 Task: Reserve a 75-minute gallery tour with an art historian to explore local art exhibitions.
Action: Mouse pressed left at (1058, 150)
Screenshot: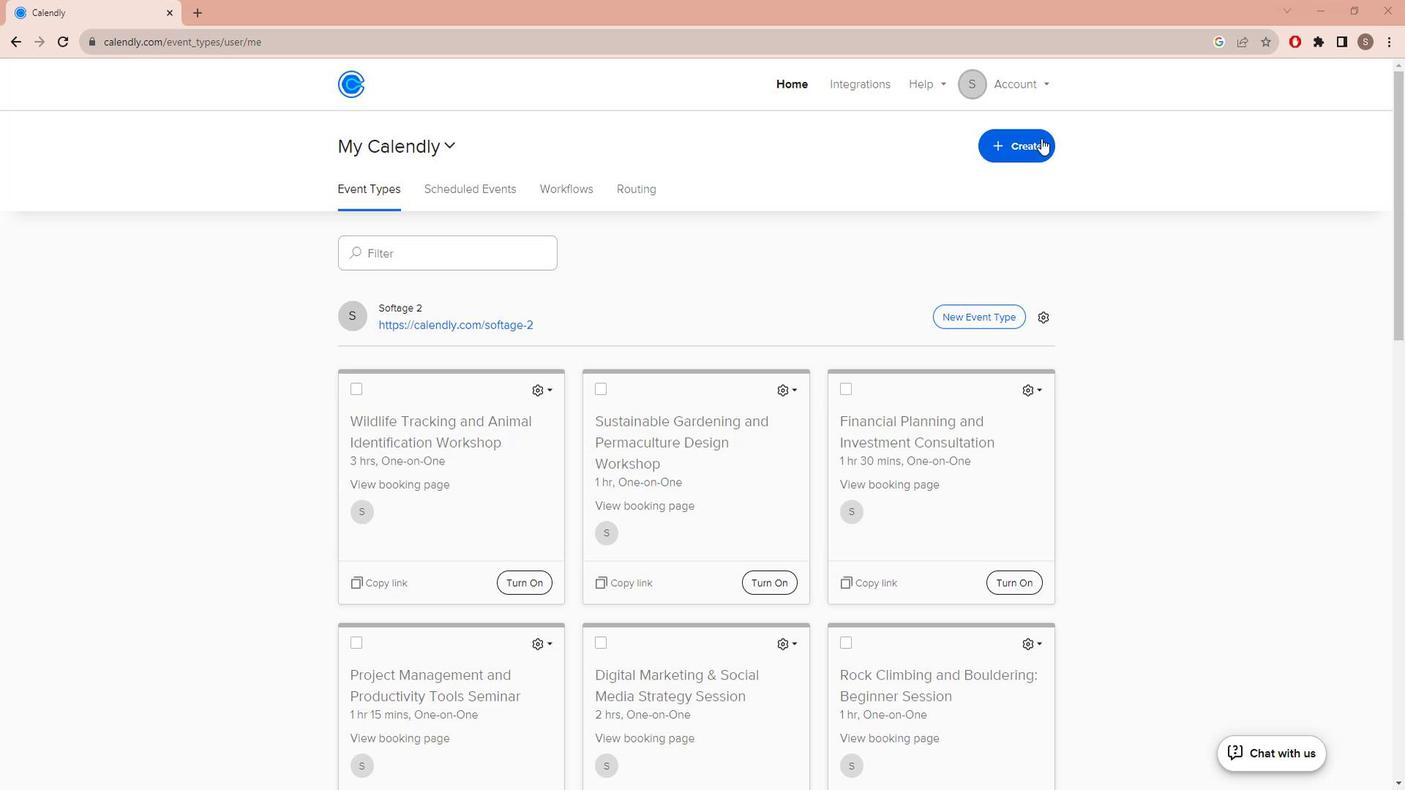 
Action: Mouse moved to (968, 213)
Screenshot: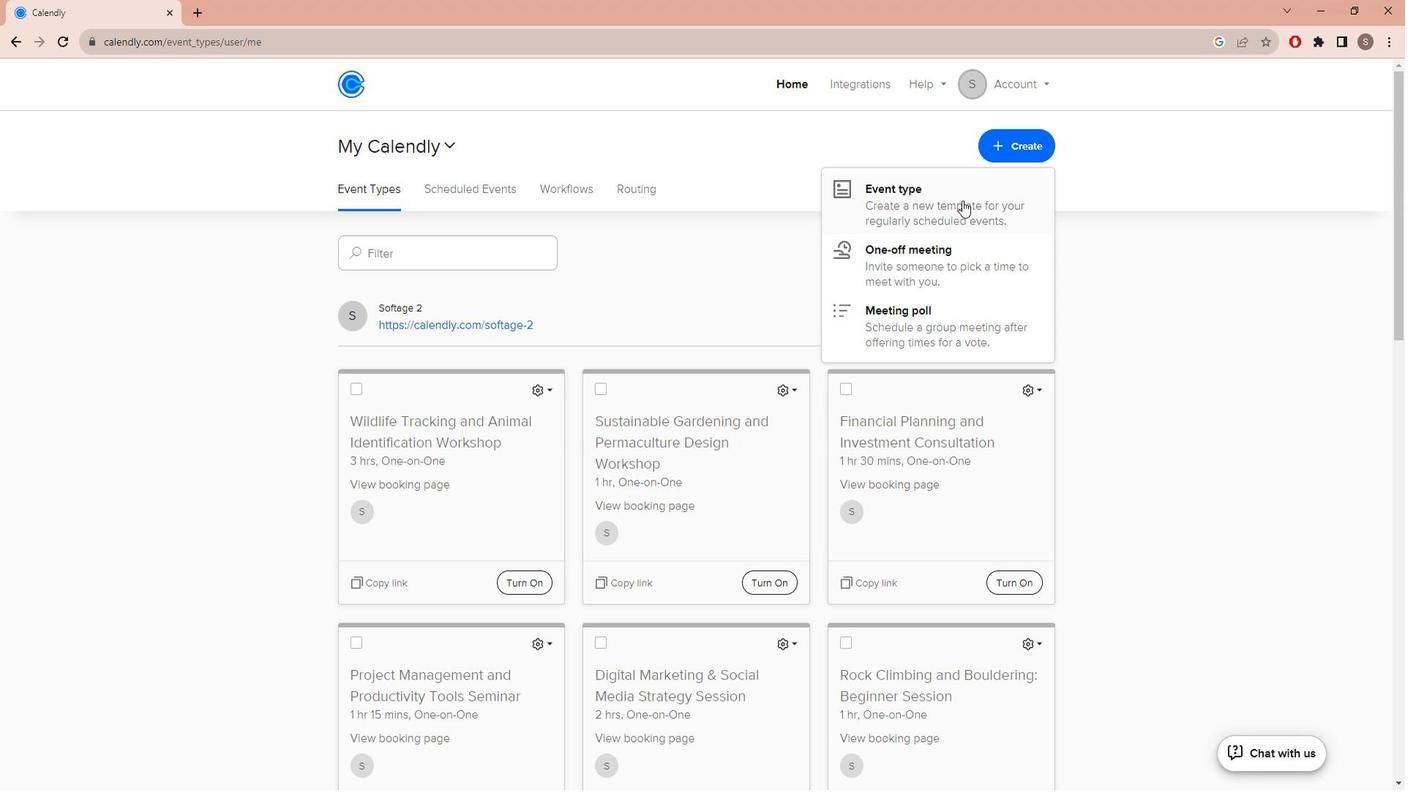 
Action: Mouse pressed left at (968, 213)
Screenshot: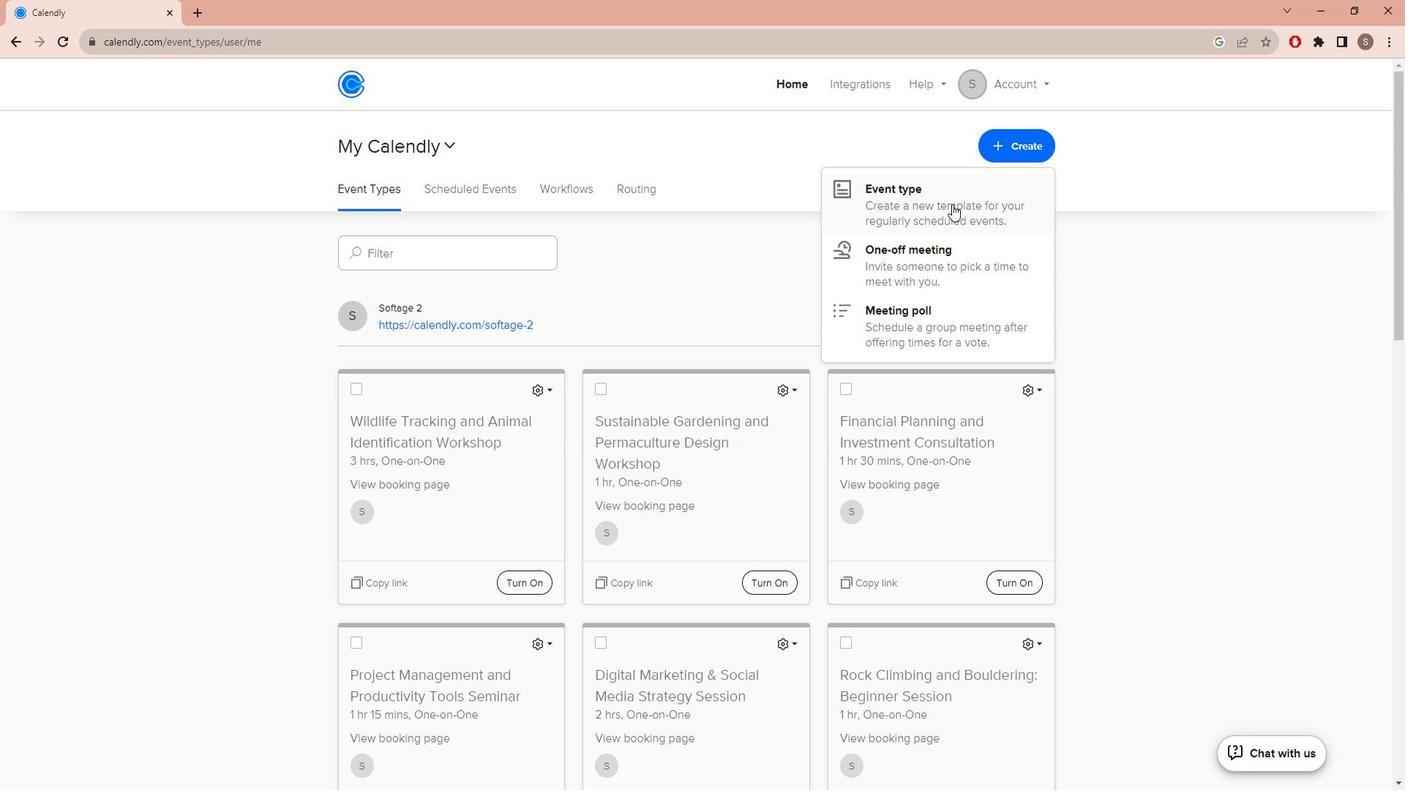 
Action: Mouse moved to (691, 264)
Screenshot: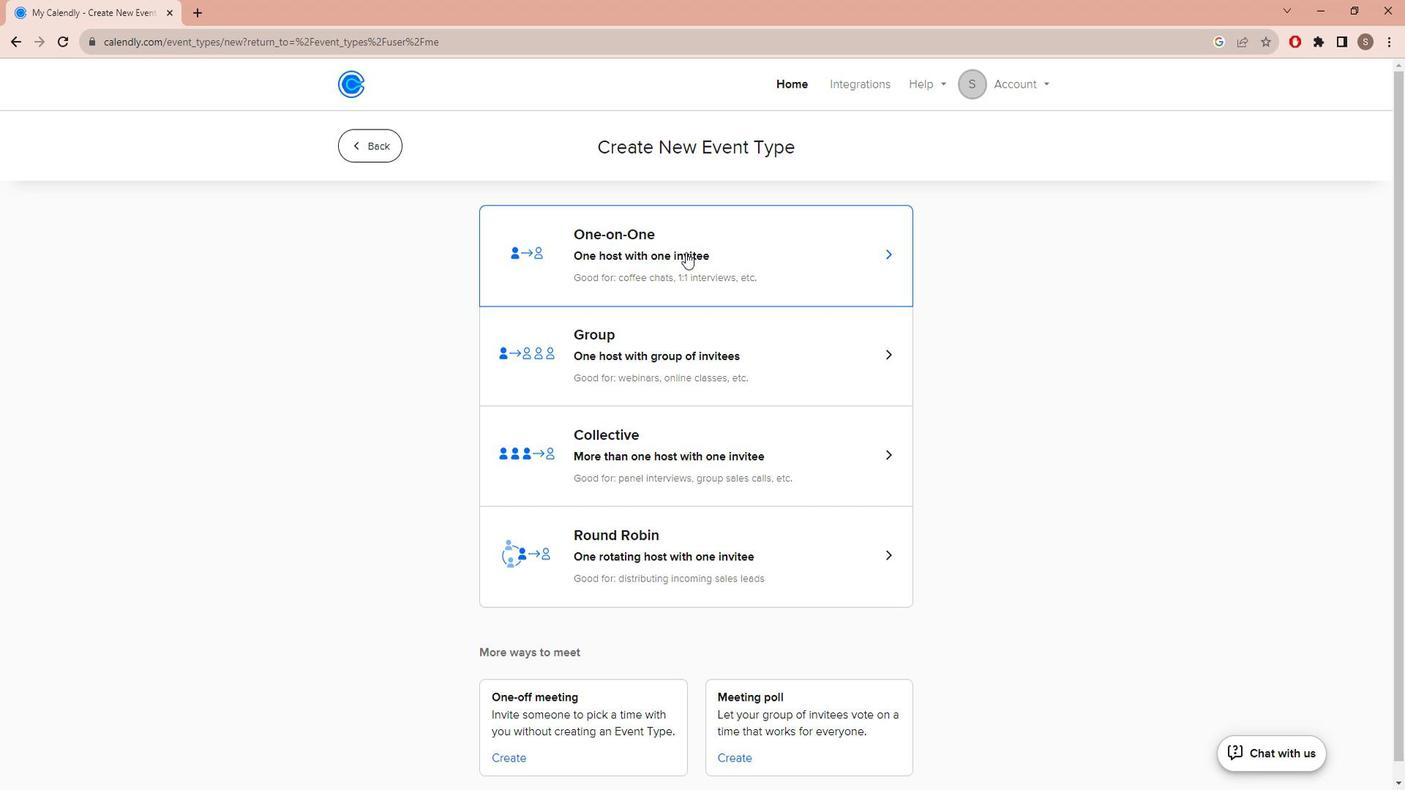 
Action: Mouse pressed left at (691, 264)
Screenshot: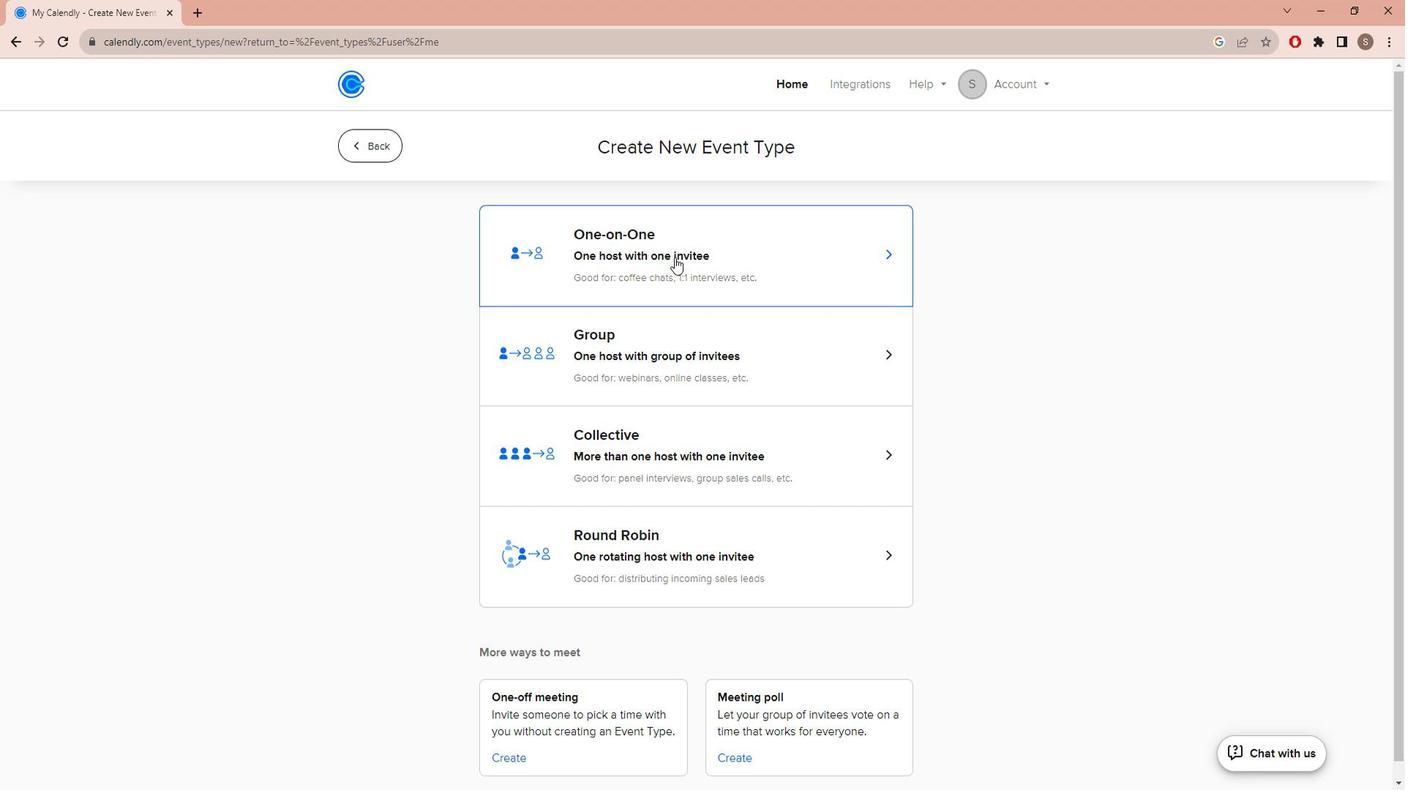 
Action: Mouse moved to (542, 360)
Screenshot: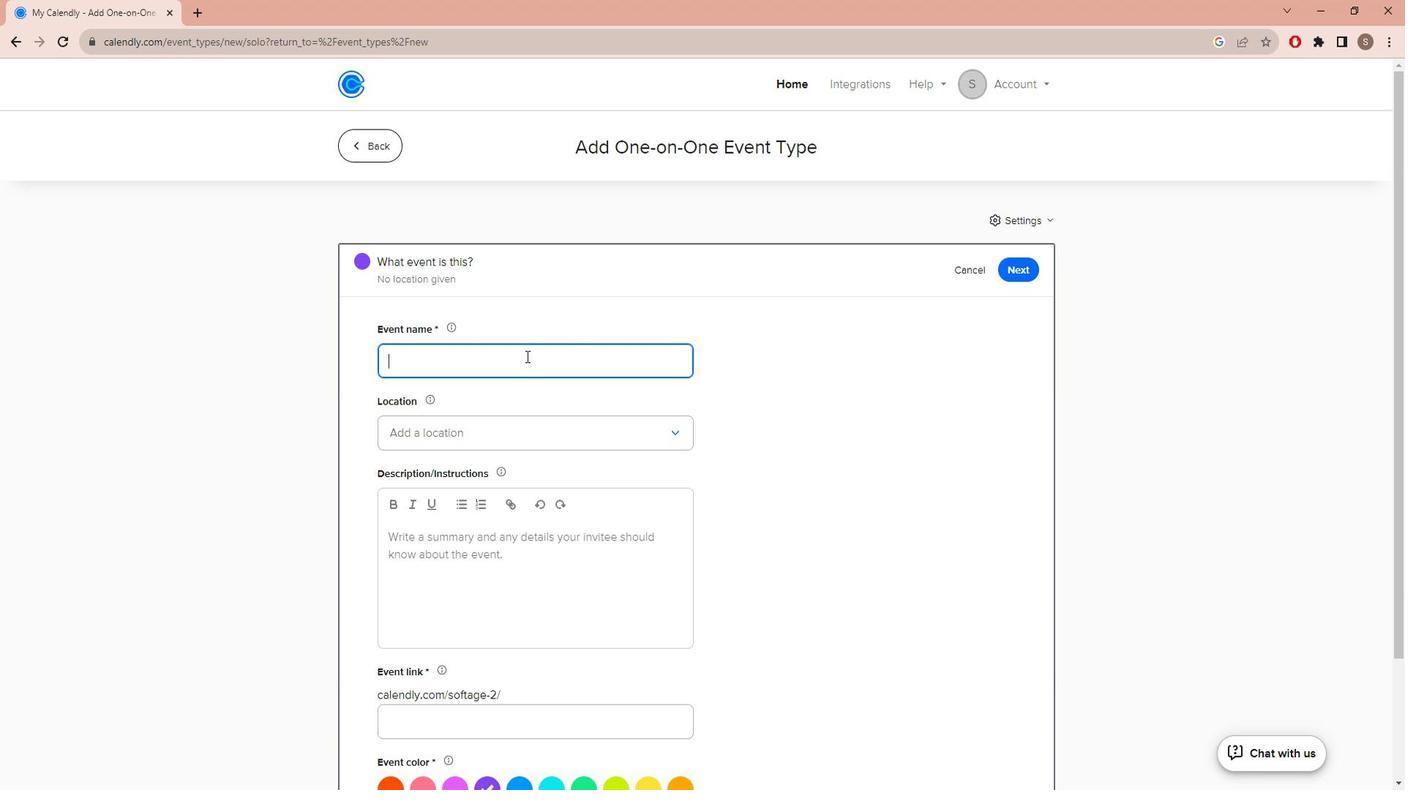 
Action: Mouse pressed left at (542, 360)
Screenshot: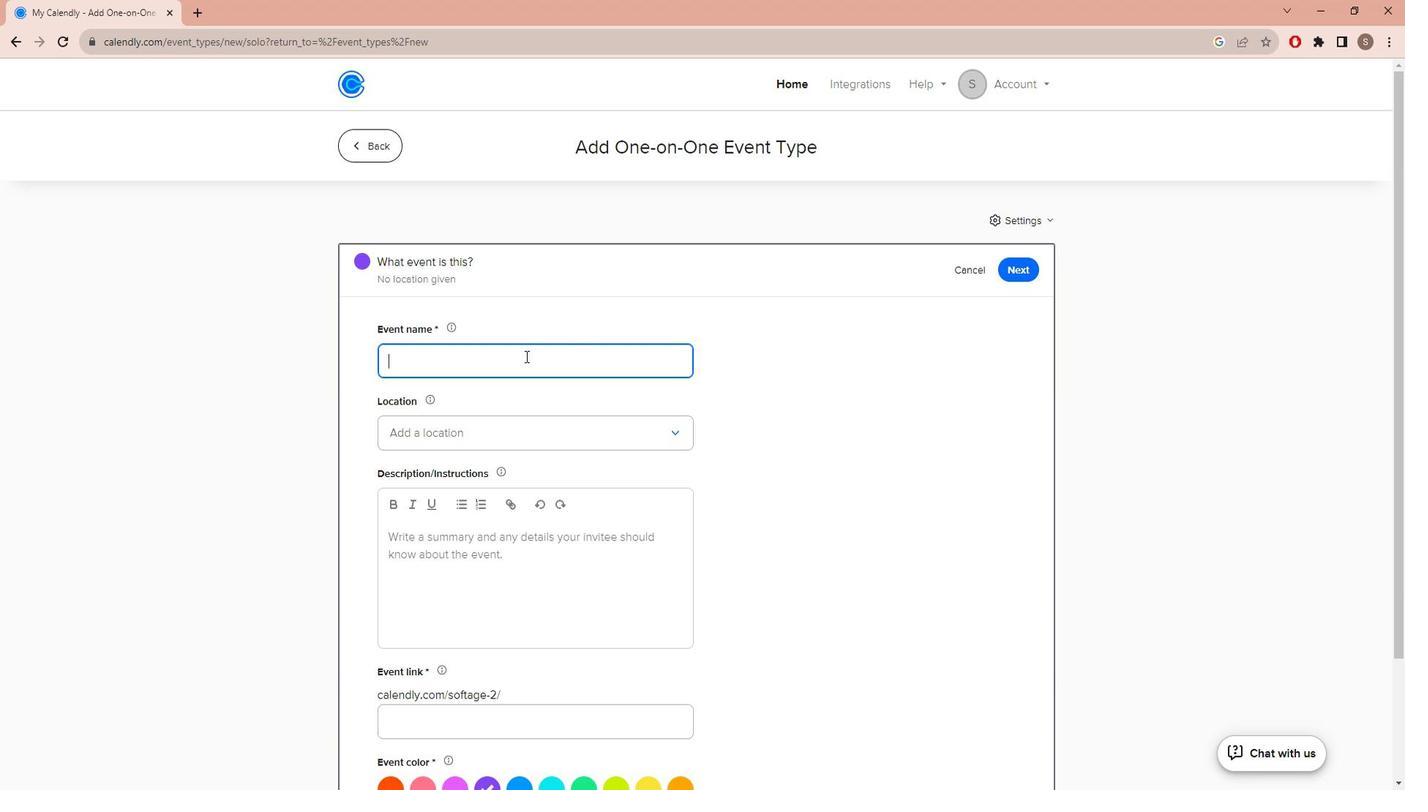 
Action: Key pressed <Key.caps_lock>L<Key.caps_lock><Key.backspace>l<Key.caps_lock>OCAL<Key.space><Key.caps_lock>a<Key.caps_lock>RT<Key.space><Key.caps_lock>ex<Key.caps_lock><Key.backspace><Key.backspace><Key.caps_lock>e<Key.caps_lock>XHIBITION<Key.space><Key.caps_lock>g<Key.caps_lock>ALLERY<Key.space><Key.caps_lock>t<Key.caps_lock>OUR<Key.space>WITH<Key.space><Key.caps_lock>a<Key.caps_lock>RT<Key.space><Key.caps_lock>h<Key.caps_lock>OIST<Key.backspace><Key.backspace><Key.backspace><Key.backspace>ISTORIAN
Screenshot: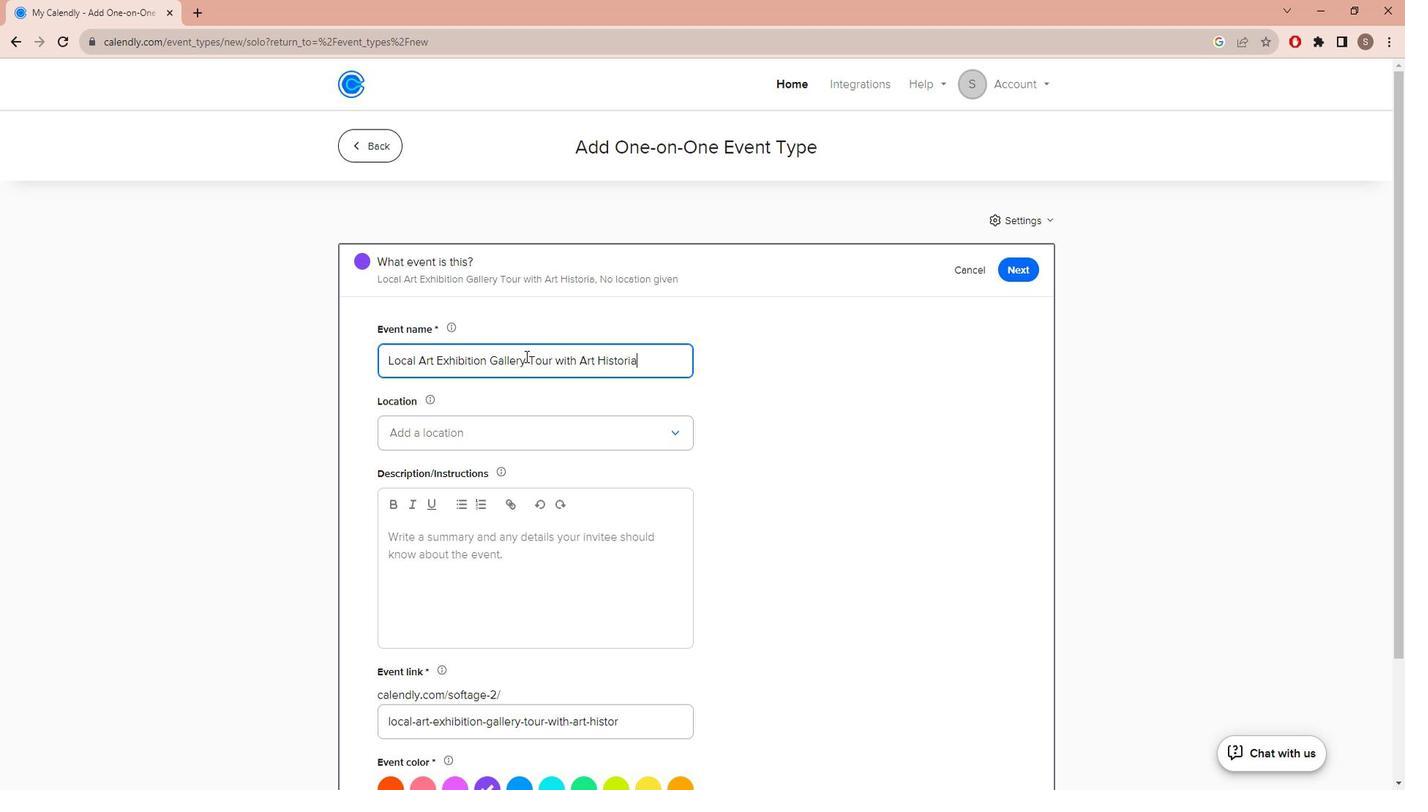 
Action: Mouse moved to (471, 437)
Screenshot: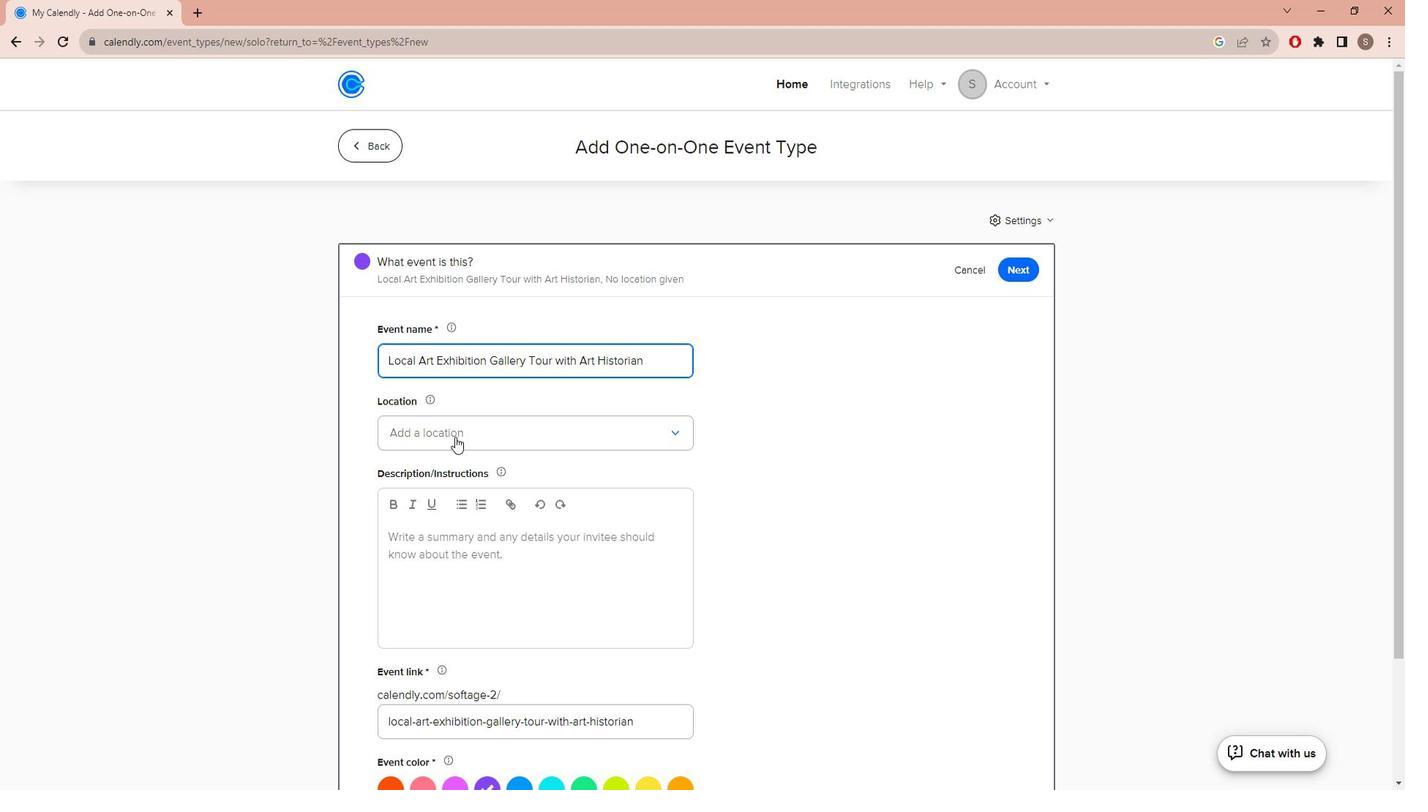 
Action: Mouse pressed left at (471, 437)
Screenshot: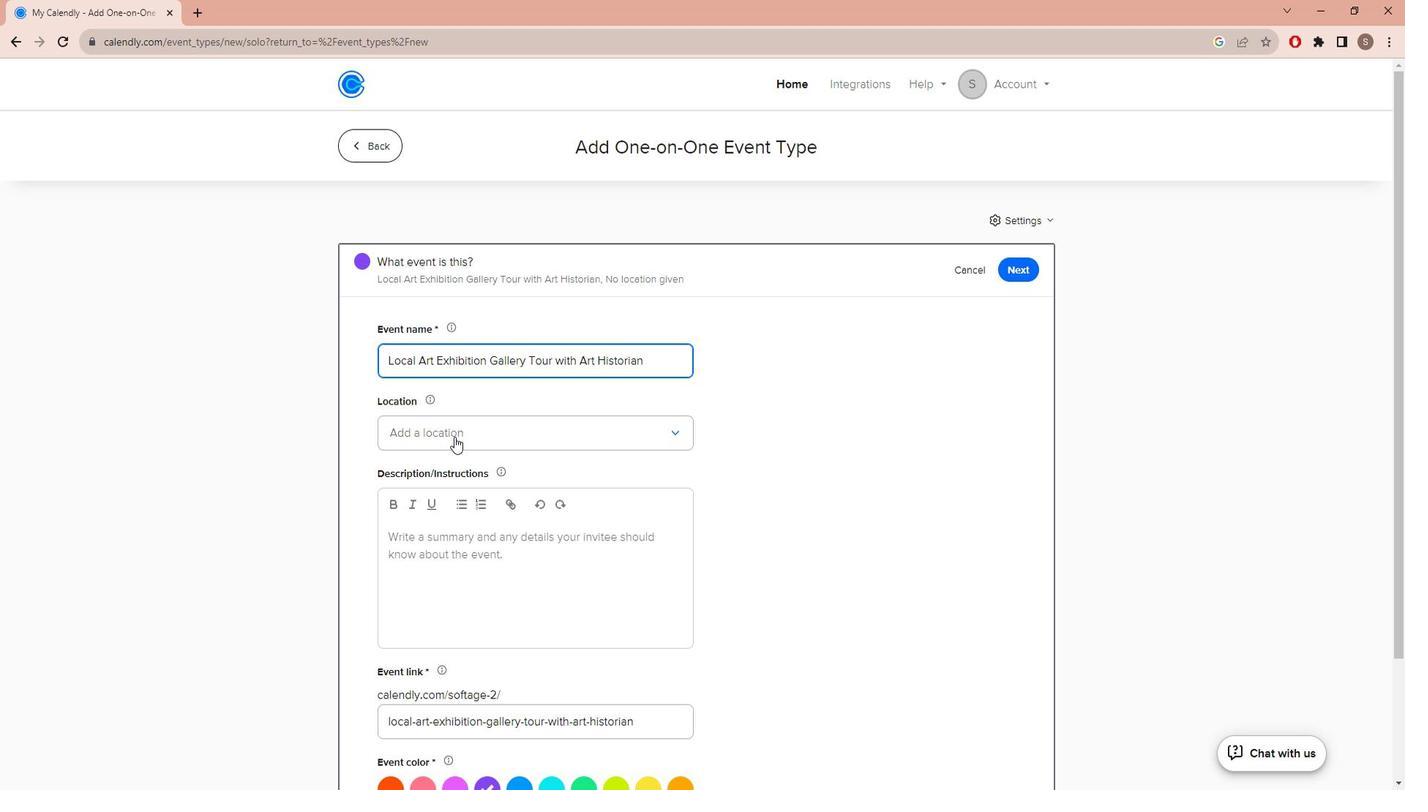 
Action: Mouse moved to (474, 474)
Screenshot: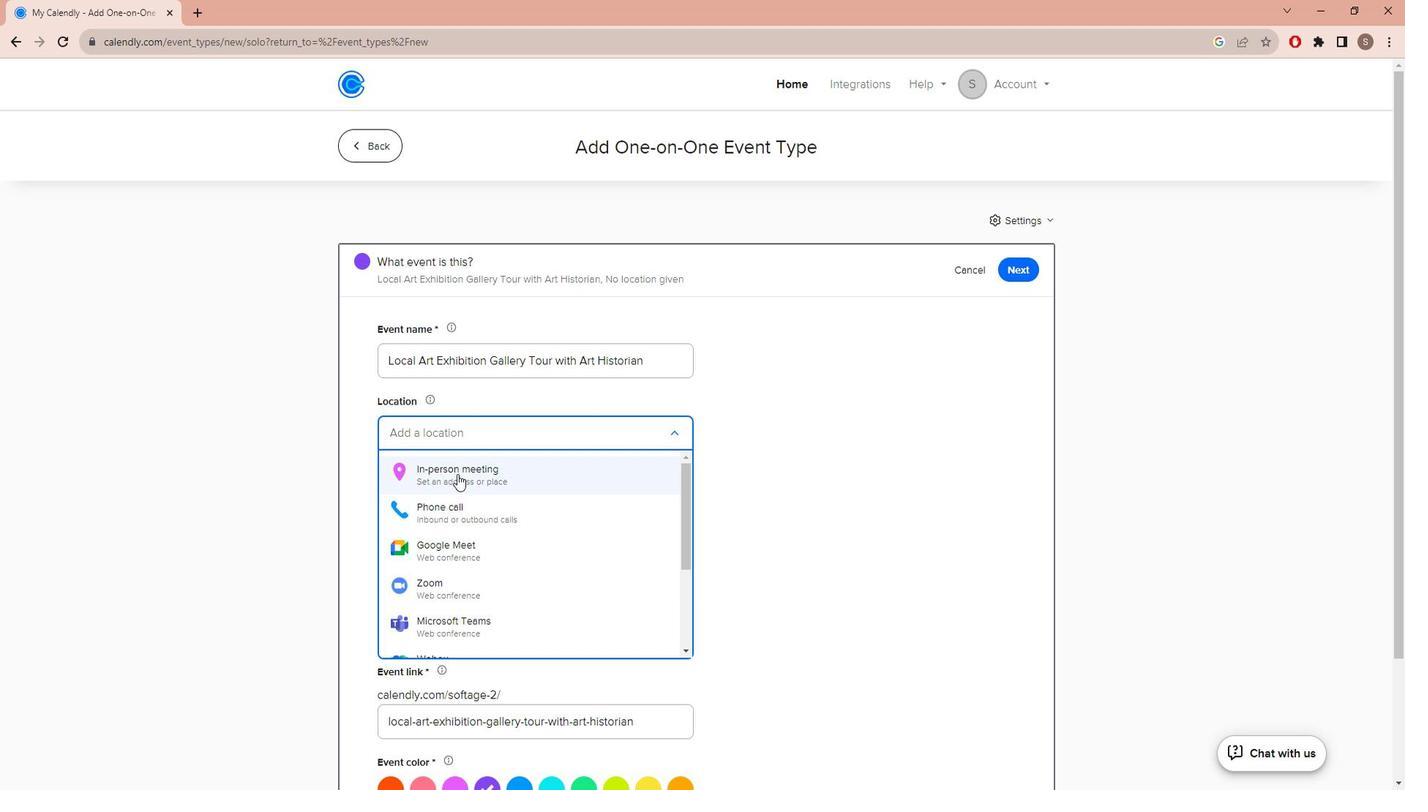 
Action: Mouse pressed left at (474, 474)
Screenshot: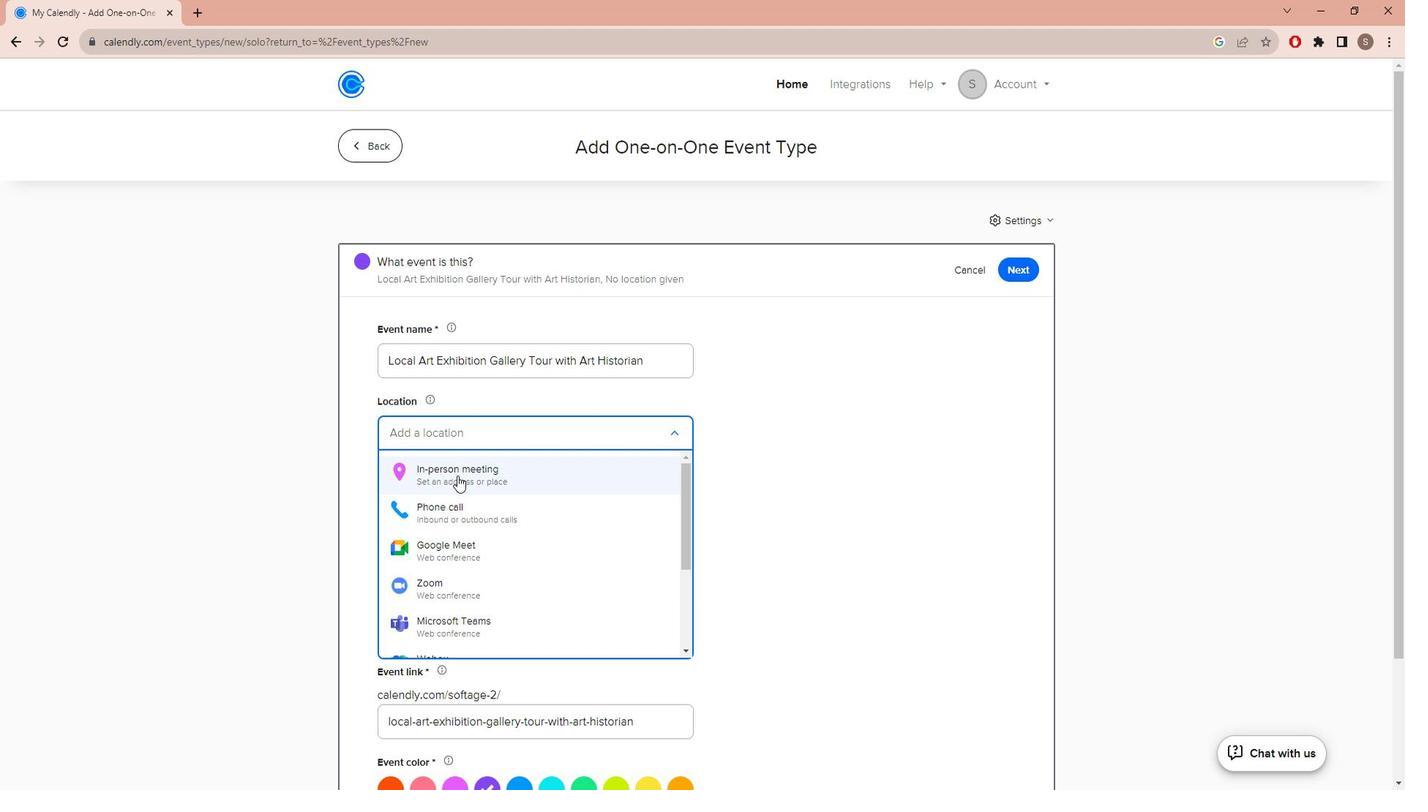 
Action: Mouse moved to (631, 257)
Screenshot: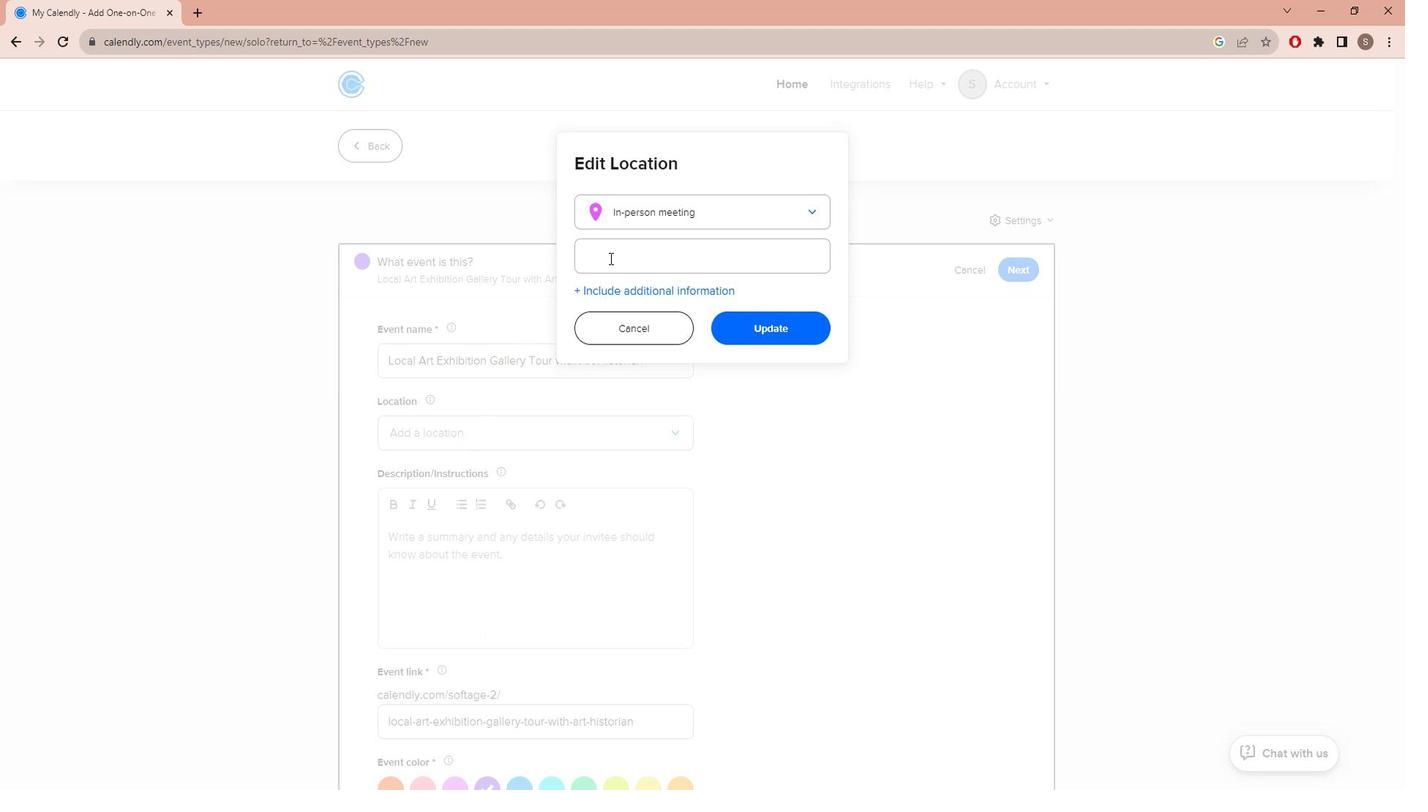 
Action: Mouse pressed left at (631, 257)
Screenshot: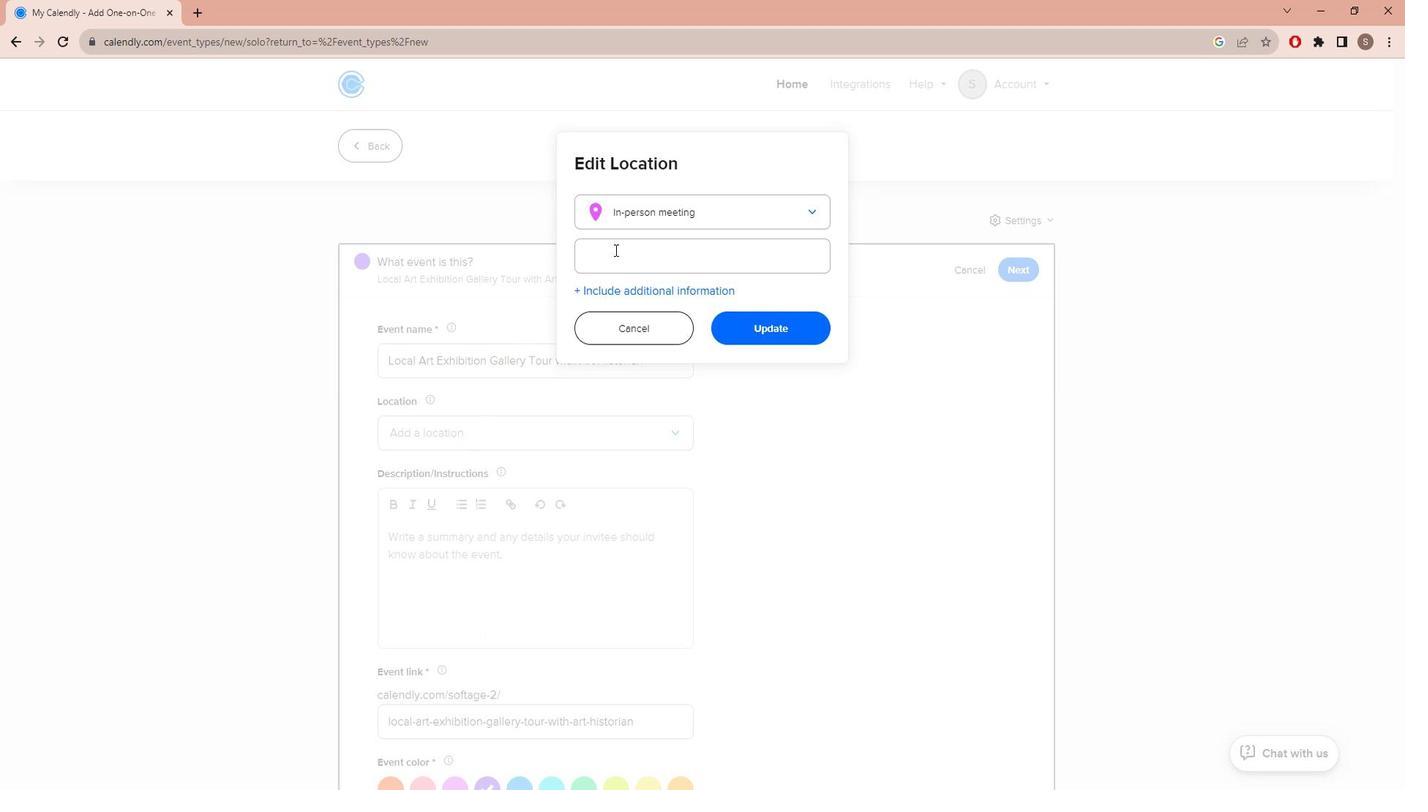 
Action: Mouse moved to (631, 257)
Screenshot: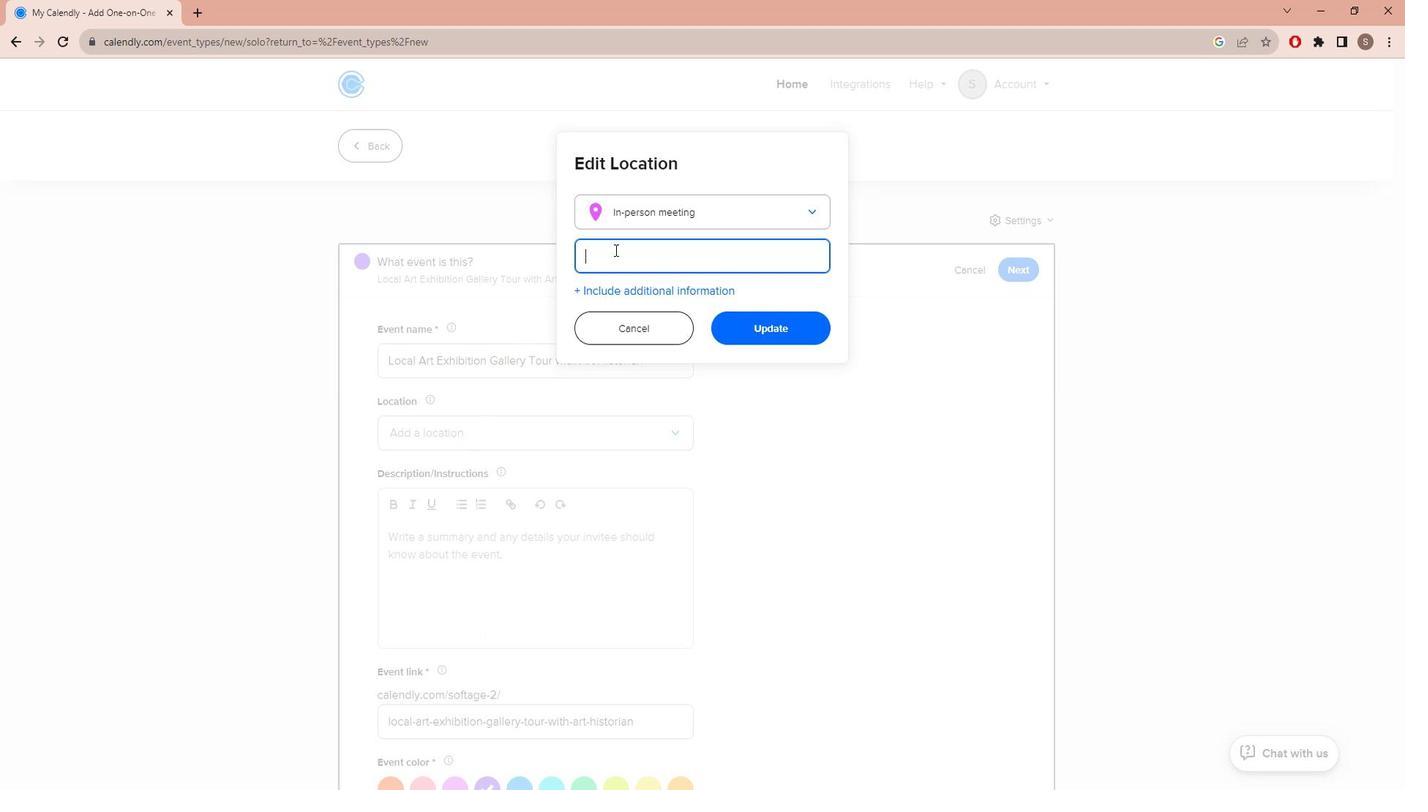 
Action: Key pressed <Key.caps_lock>a<Key.caps_lock>RT<Key.space><Key.caps_lock>h<Key.caps_lock>ORIZON<Key.space><Key.caps_lock>g<Key.caps_lock>ALLERY,<Key.space><Key.caps_lock>m<Key.caps_lock>INNESOTA,<Key.caps_lock>u.s.a
Screenshot: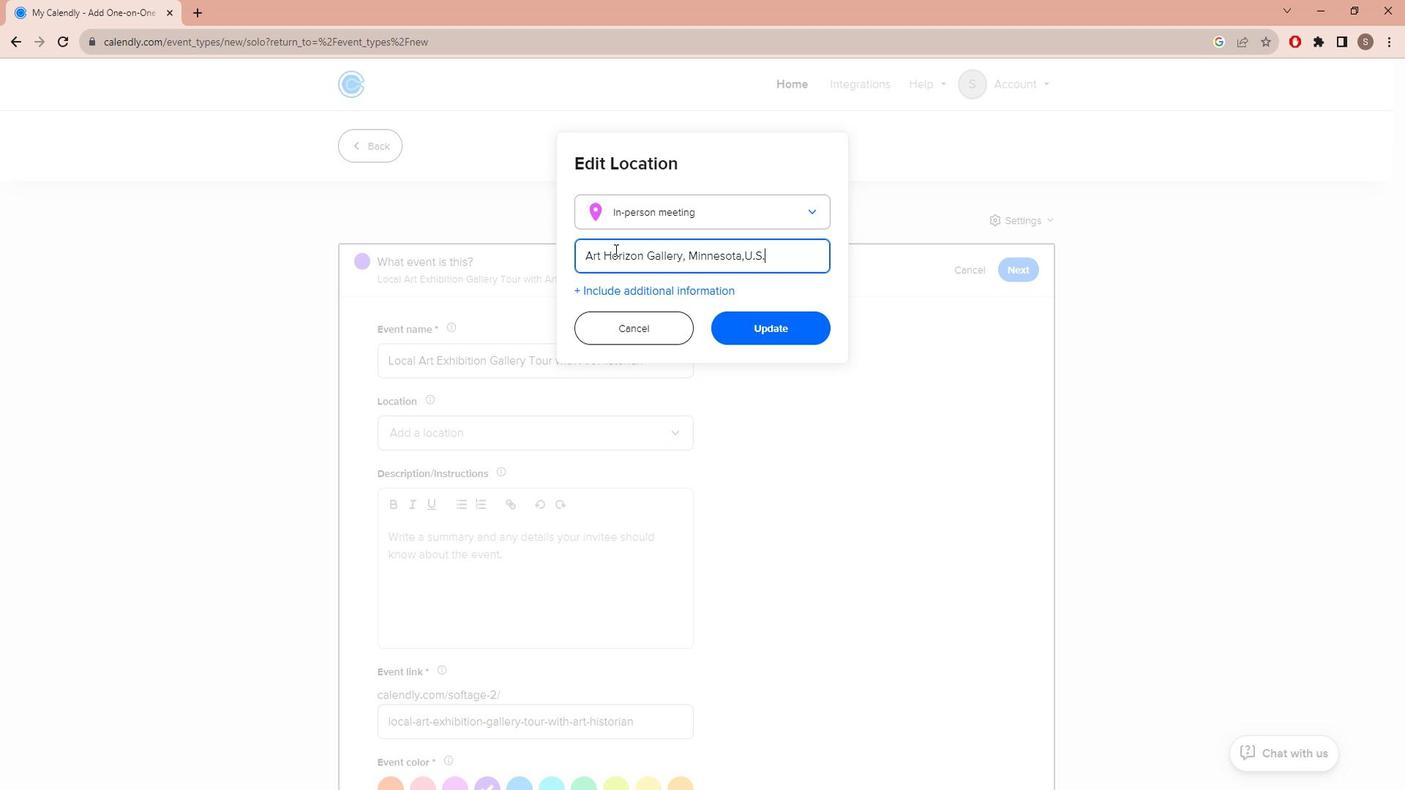 
Action: Mouse moved to (812, 341)
Screenshot: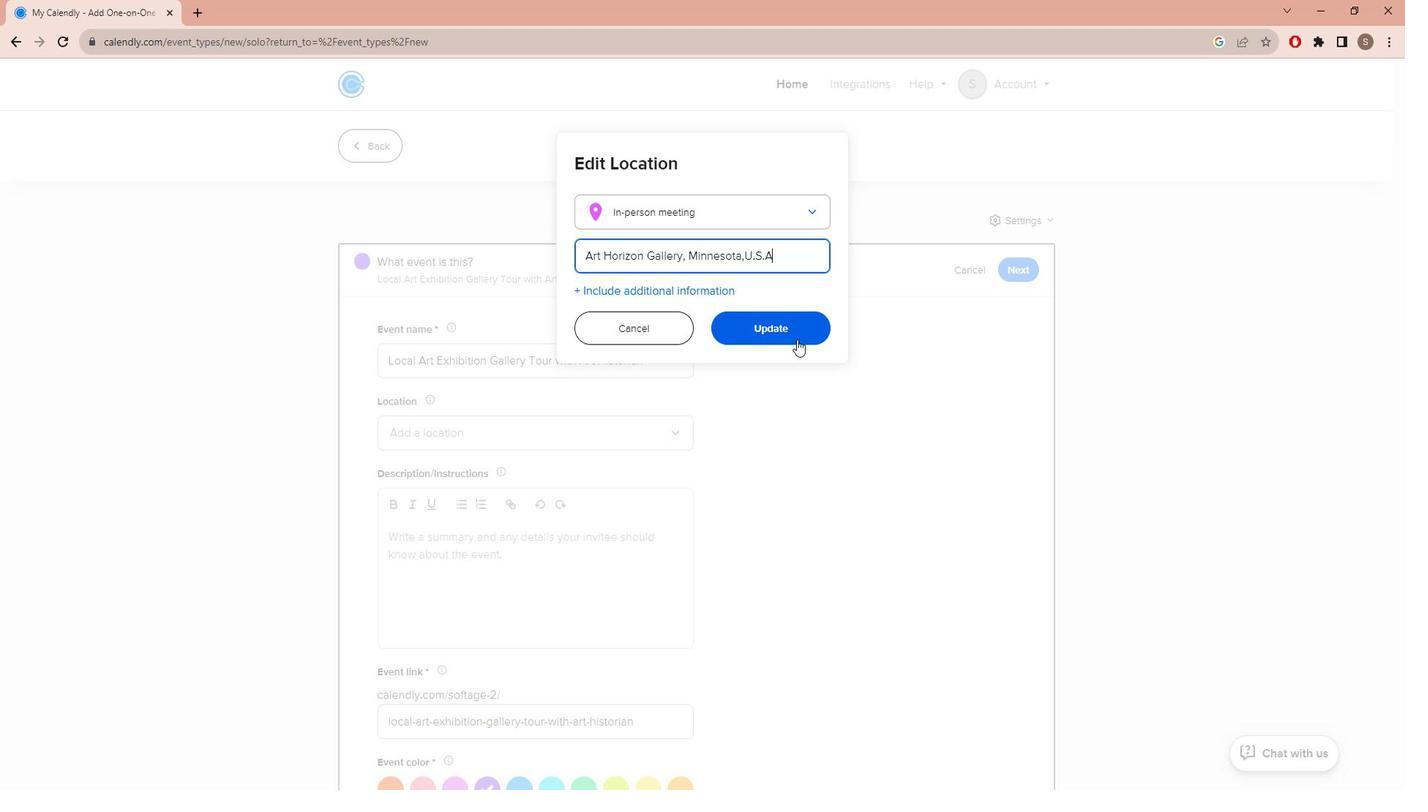 
Action: Mouse pressed left at (812, 341)
Screenshot: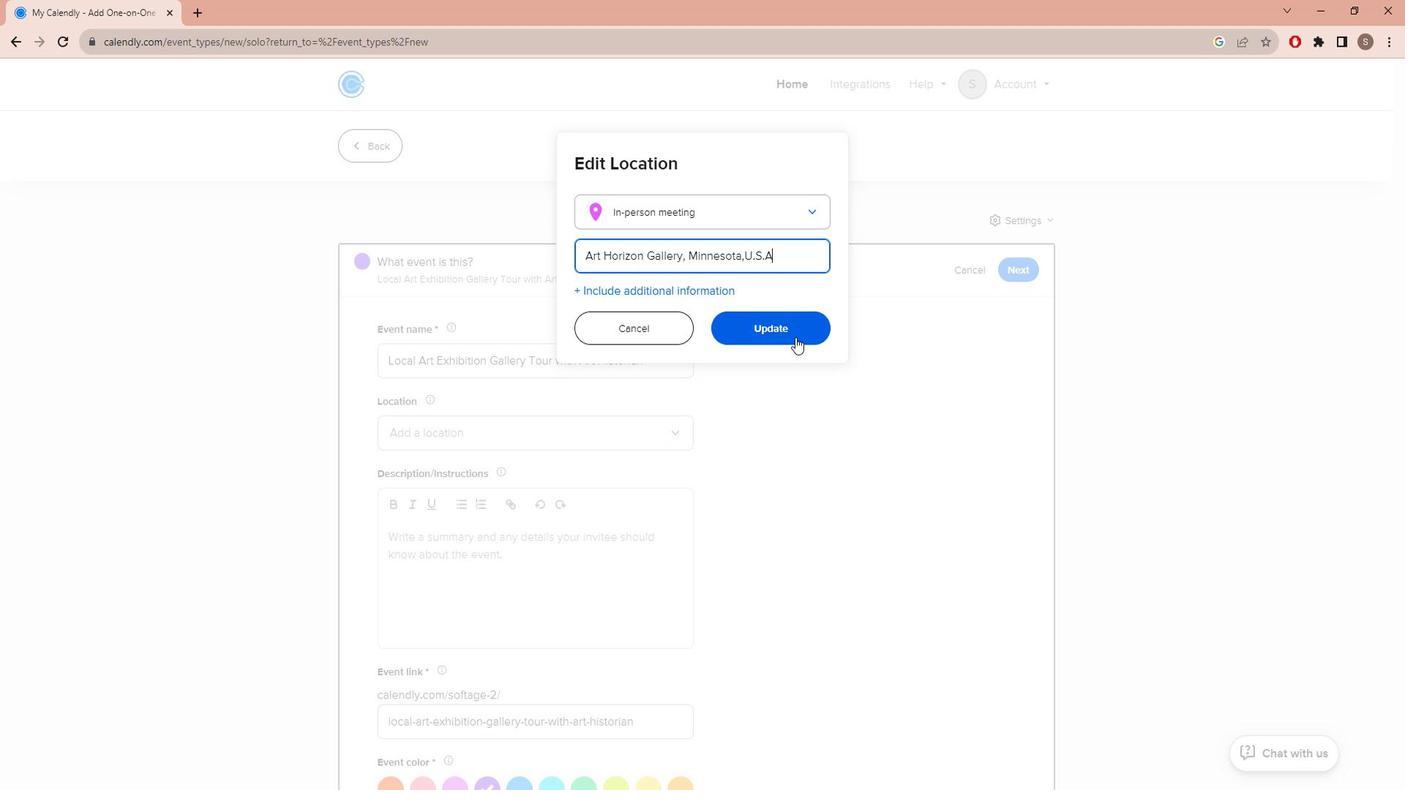 
Action: Mouse moved to (554, 403)
Screenshot: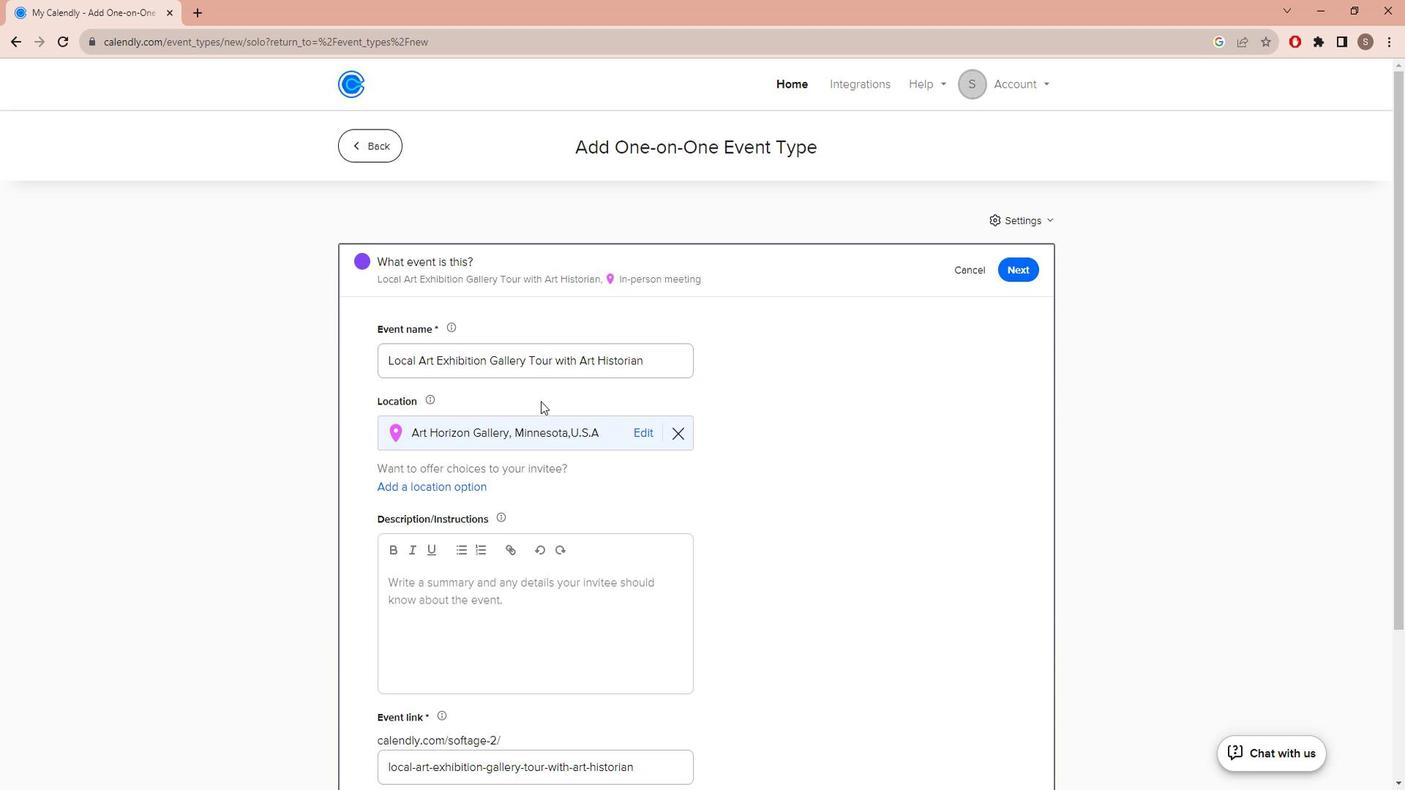 
Action: Mouse scrolled (554, 403) with delta (0, 0)
Screenshot: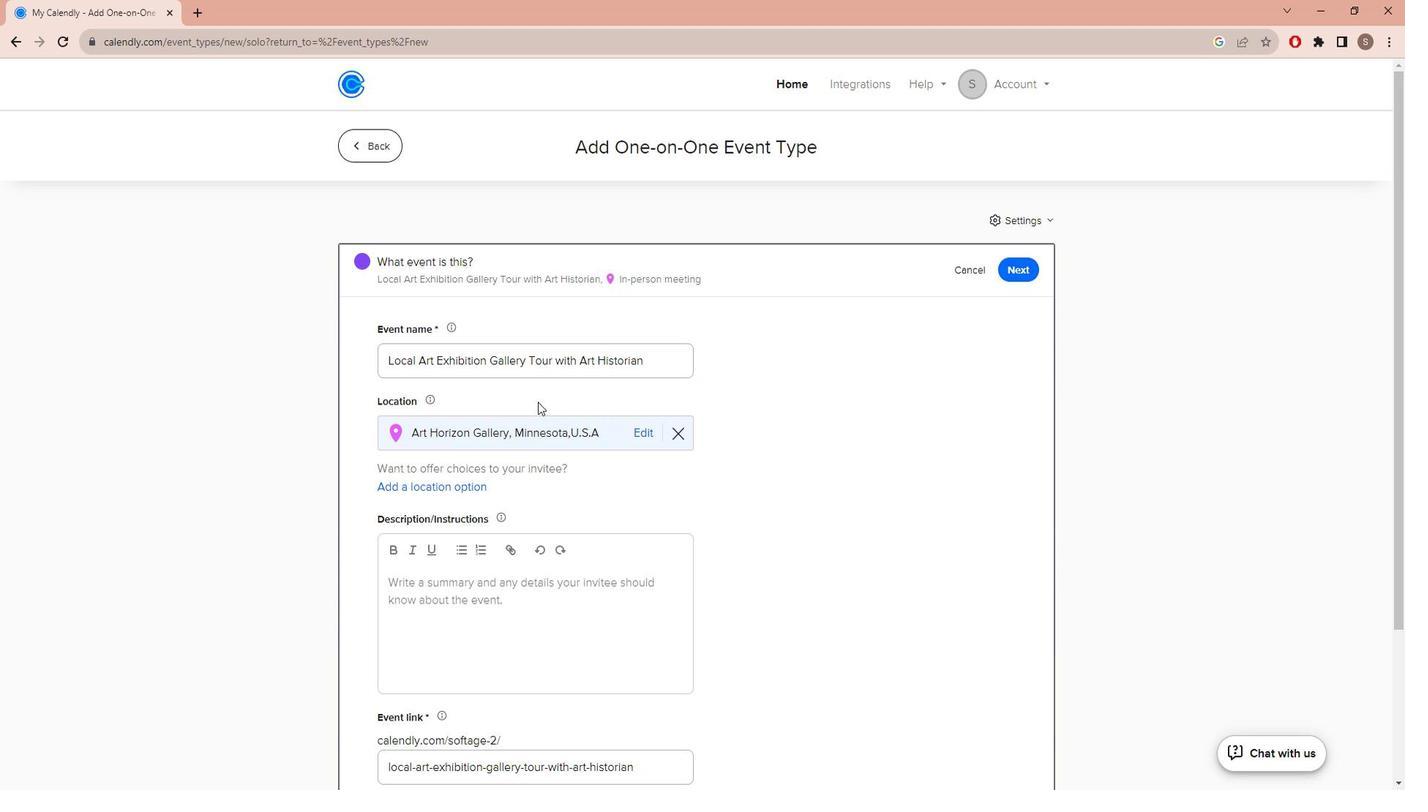 
Action: Mouse scrolled (554, 403) with delta (0, 0)
Screenshot: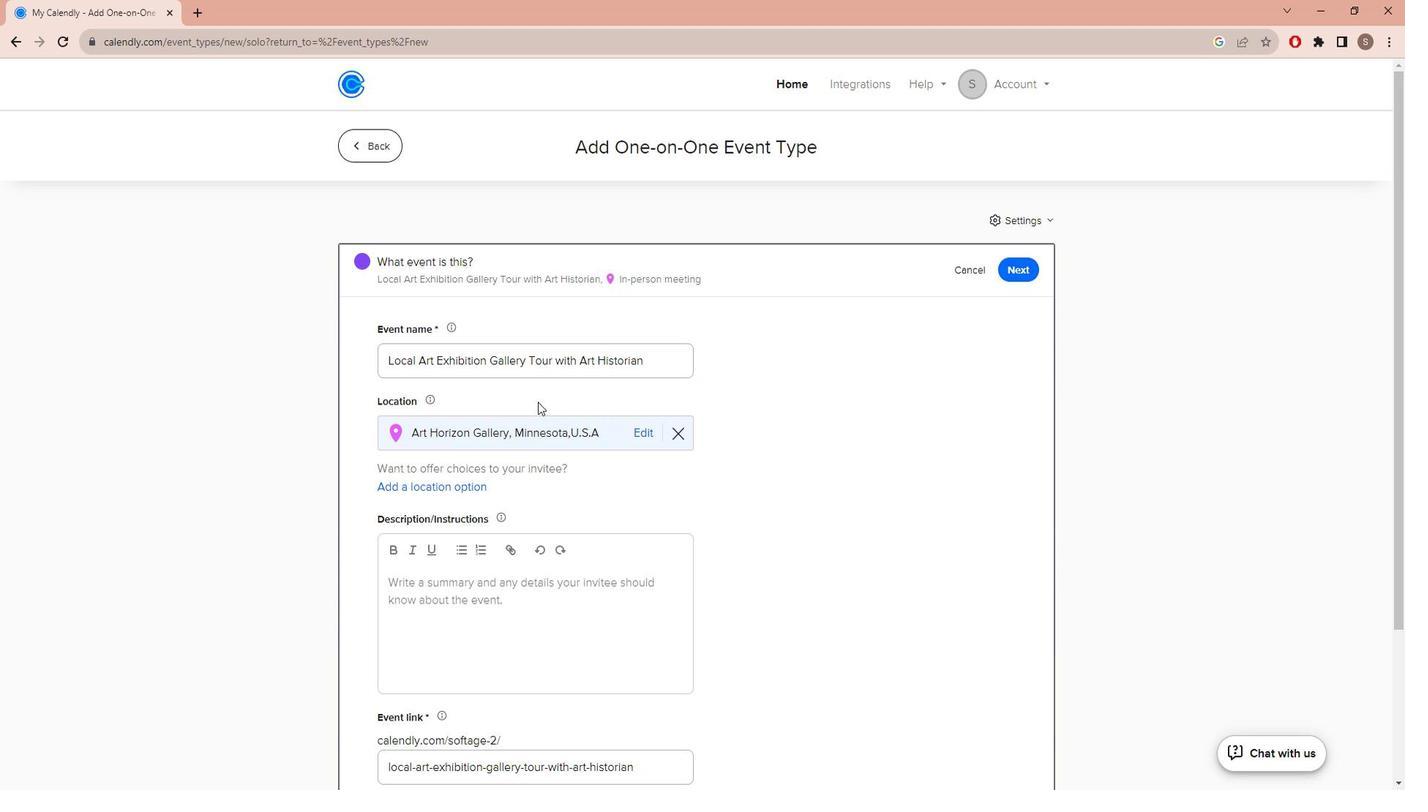 
Action: Mouse scrolled (554, 403) with delta (0, 0)
Screenshot: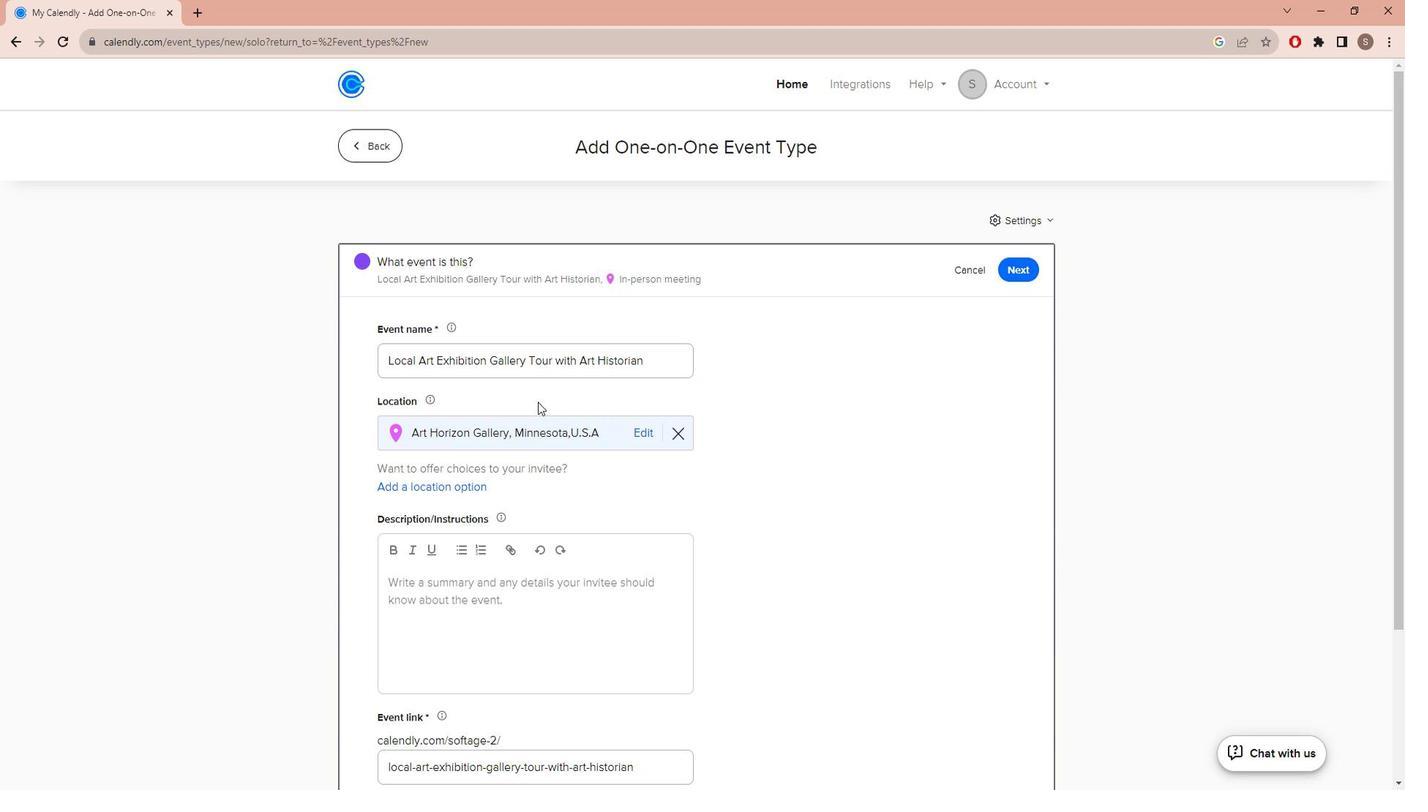 
Action: Mouse scrolled (554, 403) with delta (0, 0)
Screenshot: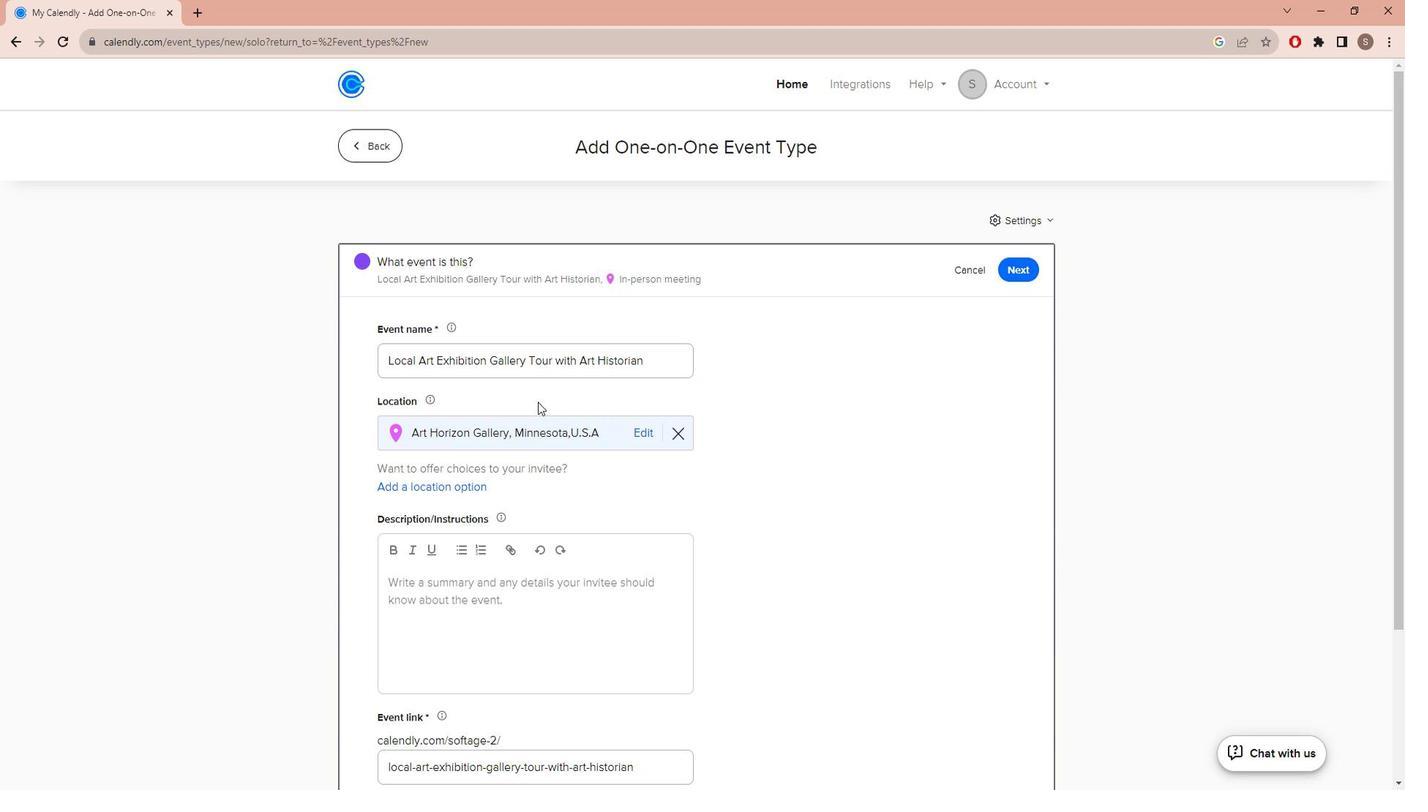 
Action: Mouse moved to (516, 404)
Screenshot: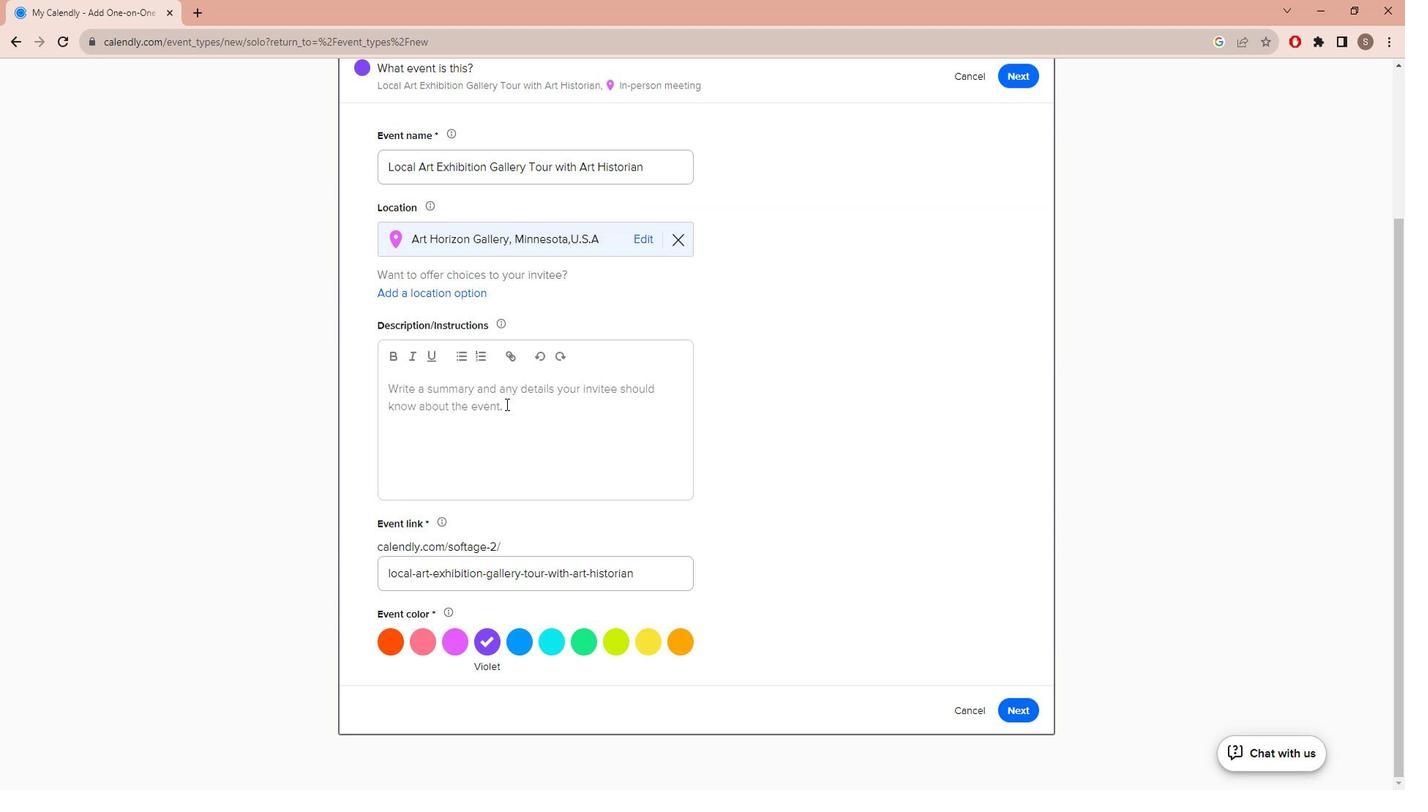 
Action: Mouse pressed left at (516, 404)
Screenshot: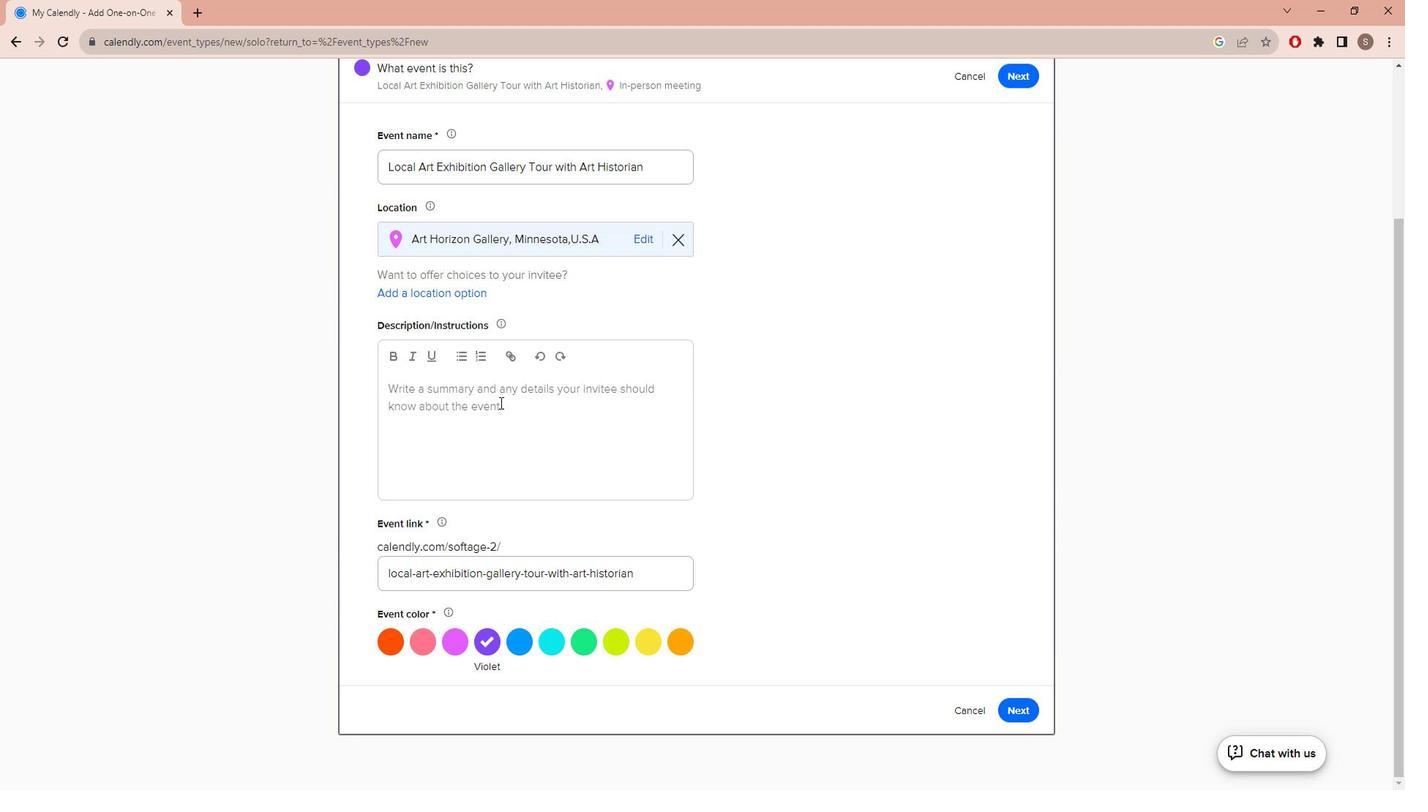 
Action: Key pressed <Key.caps_lock>J<Key.caps_lock><Key.backspace>j<Key.caps_lock>OIN<Key.space>OUR<Key.space>KNOWLEDGEABLE<Key.space>ART<Key.space>HISTORIAN<Key.space>FOR<Key.space>A<Key.space>GAKLL<Key.backspace><Key.backspace><Key.backspace>LLERY<Key.space>TOUR<Key.space>TO<Key.space>EXPLORE<Key.space>THE<Key.space>VINB<Key.backspace><Key.backspace>BRANT<Key.space>LOCAL<Key.space>ART<Key.space>EXHIBITIONS<Key.space>O<Key.backspace>I<Key.space>N<Key.backspace><Key.backspace>N<Key.space>THE<Key.space>REA<Key.backspace><Key.backspace><Key.backspace>AREA.<Key.space><Key.caps_lock>w<Key.caps_lock>HETHER<Key.space>YOU<Key.space>ARE<Key.space>AN<Key.space>ART<Key.space>
Screenshot: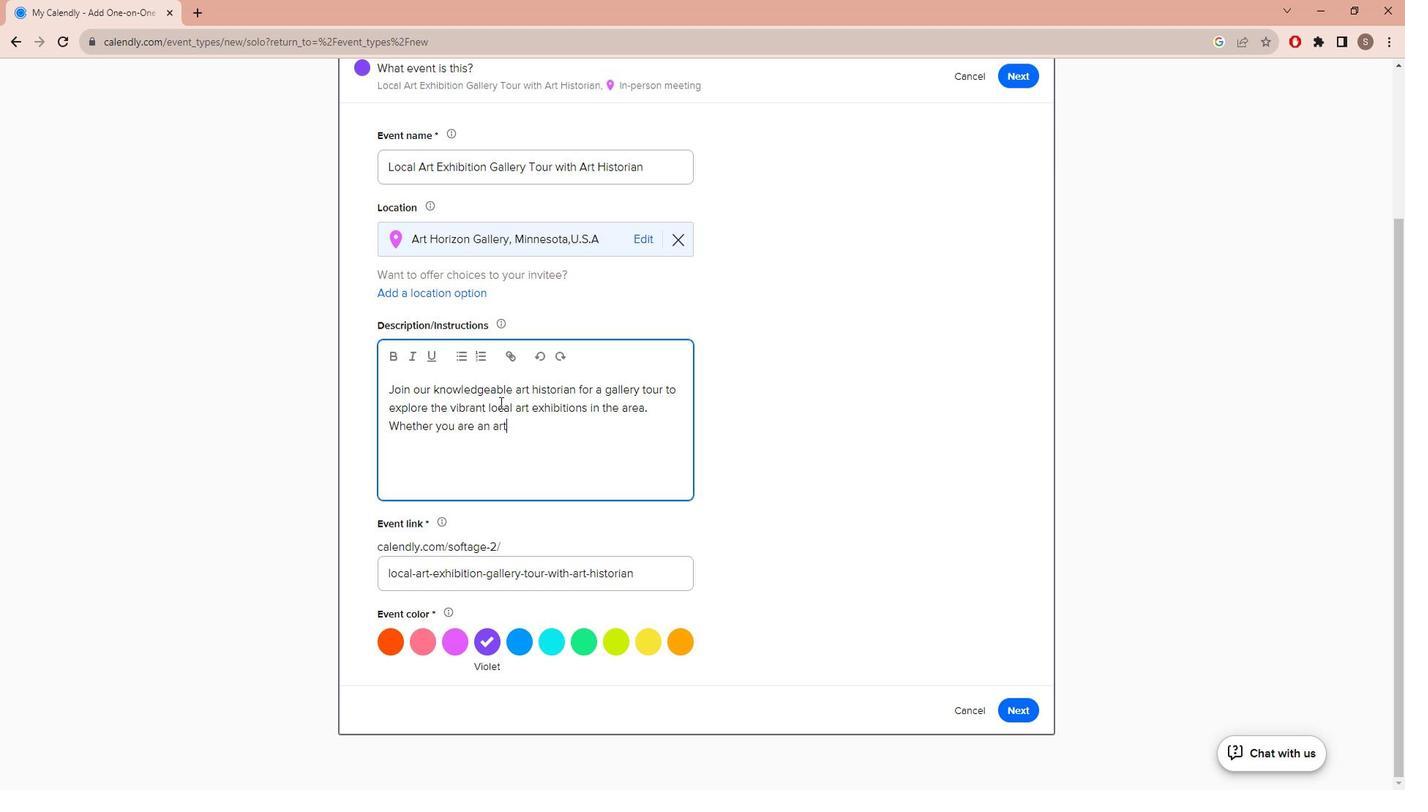 
Action: Mouse moved to (451, 428)
Screenshot: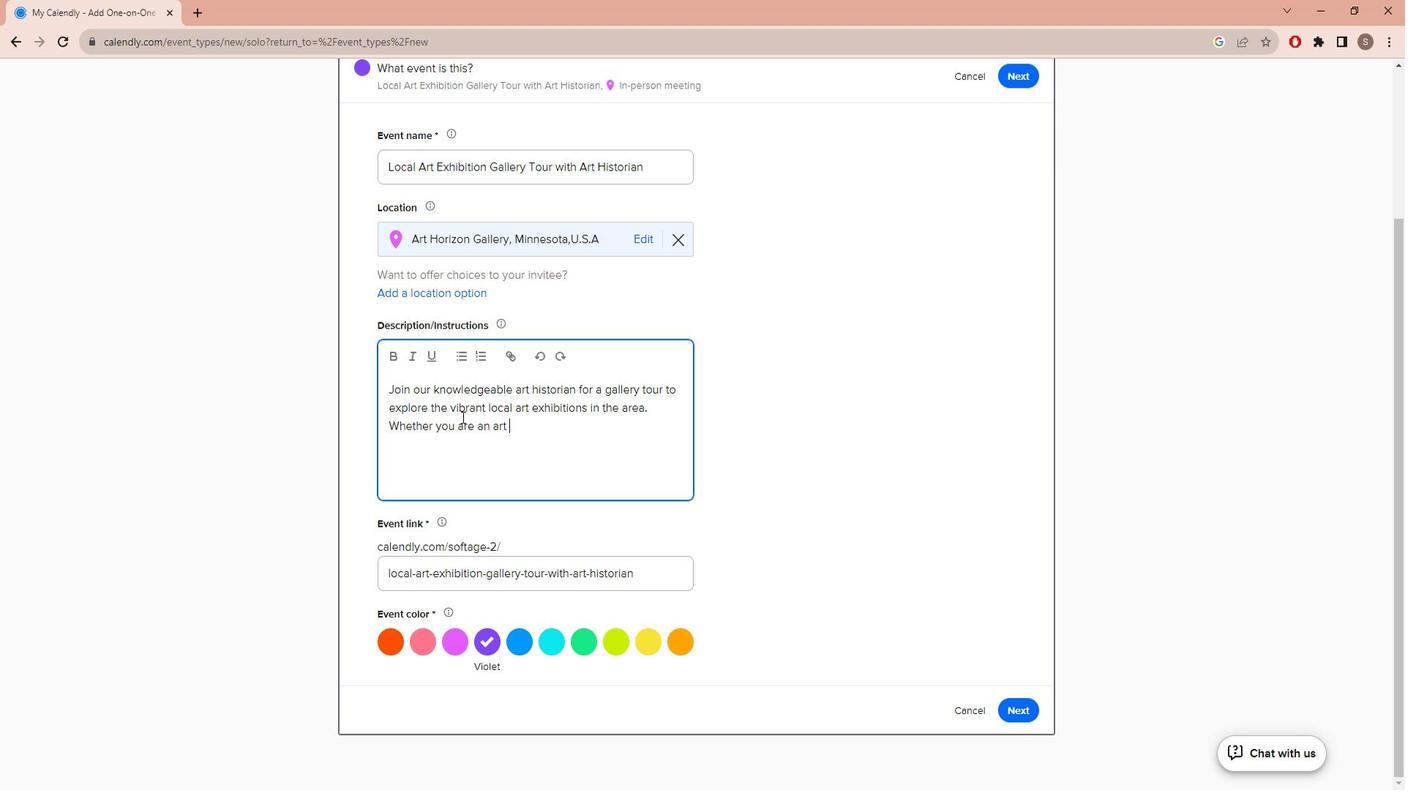 
Action: Key pressed ENTHUD<Key.backspace>SIAST<Key.space>OR<Key.space>A<Key.space>NEWCOMER<Key.space>TO<Key.space>THE<Key.space>ART<Key.space>SCENE,THIS<Key.space>GUIDED<Key.space>TOUR<Key.space>IS<Key.space>DESIGNED<Key.space>TO<Key.space>PROVIDE<Key.space>YOU<Key.space>WITH<Key.space>A<Key.space>DEEP<Key.space>UNDERSTANDING<Key.space>OF<Key.space>THE<Key.space>LOCAL<Key.space>ART<Key.space>CULTURE<Key.space>AND<Key.space>THE<Key.space>STORIES<Key.space>BEHIND<Key.space>THE<Key.space>EXG<Key.backspace>HIBITED<Key.space>WORKS.
Screenshot: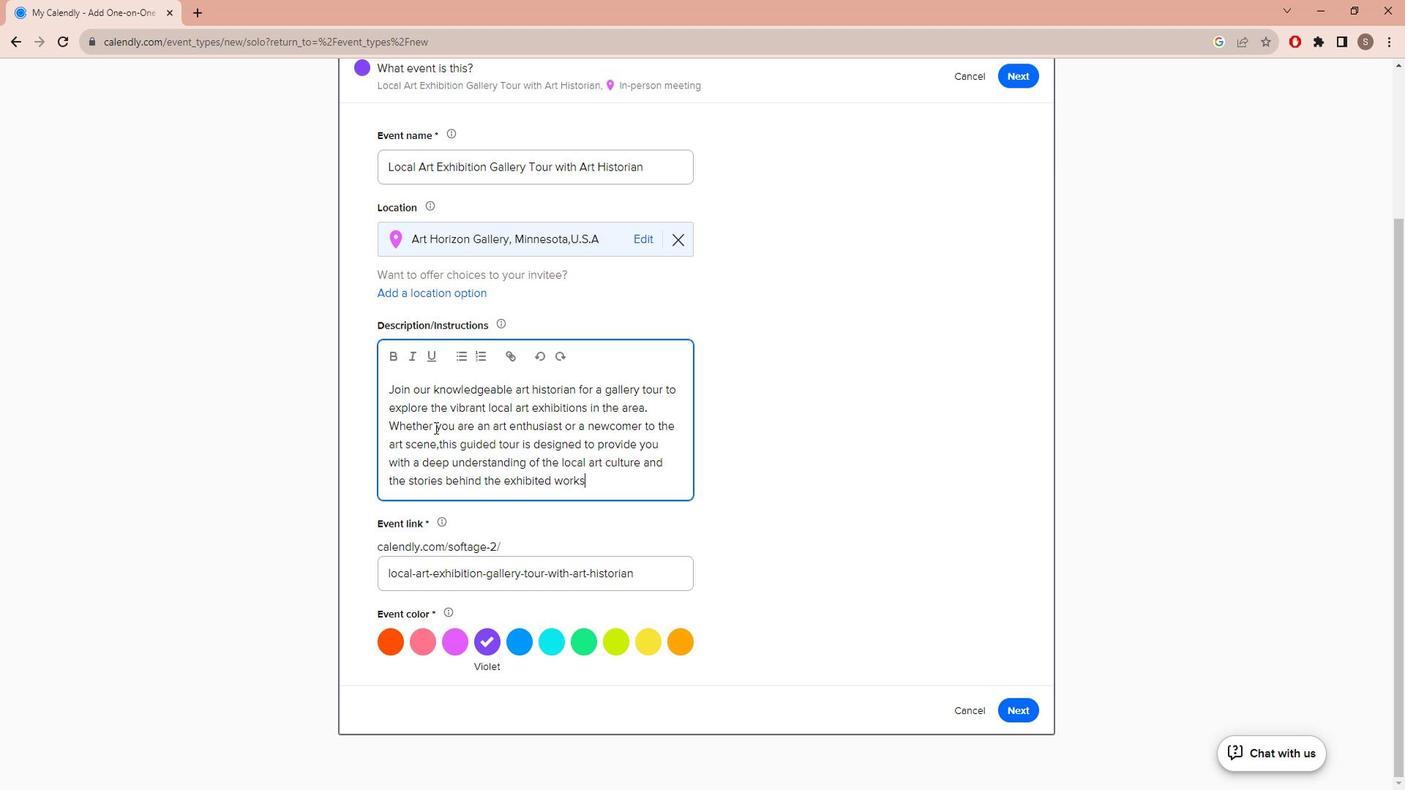 
Action: Mouse moved to (534, 635)
Screenshot: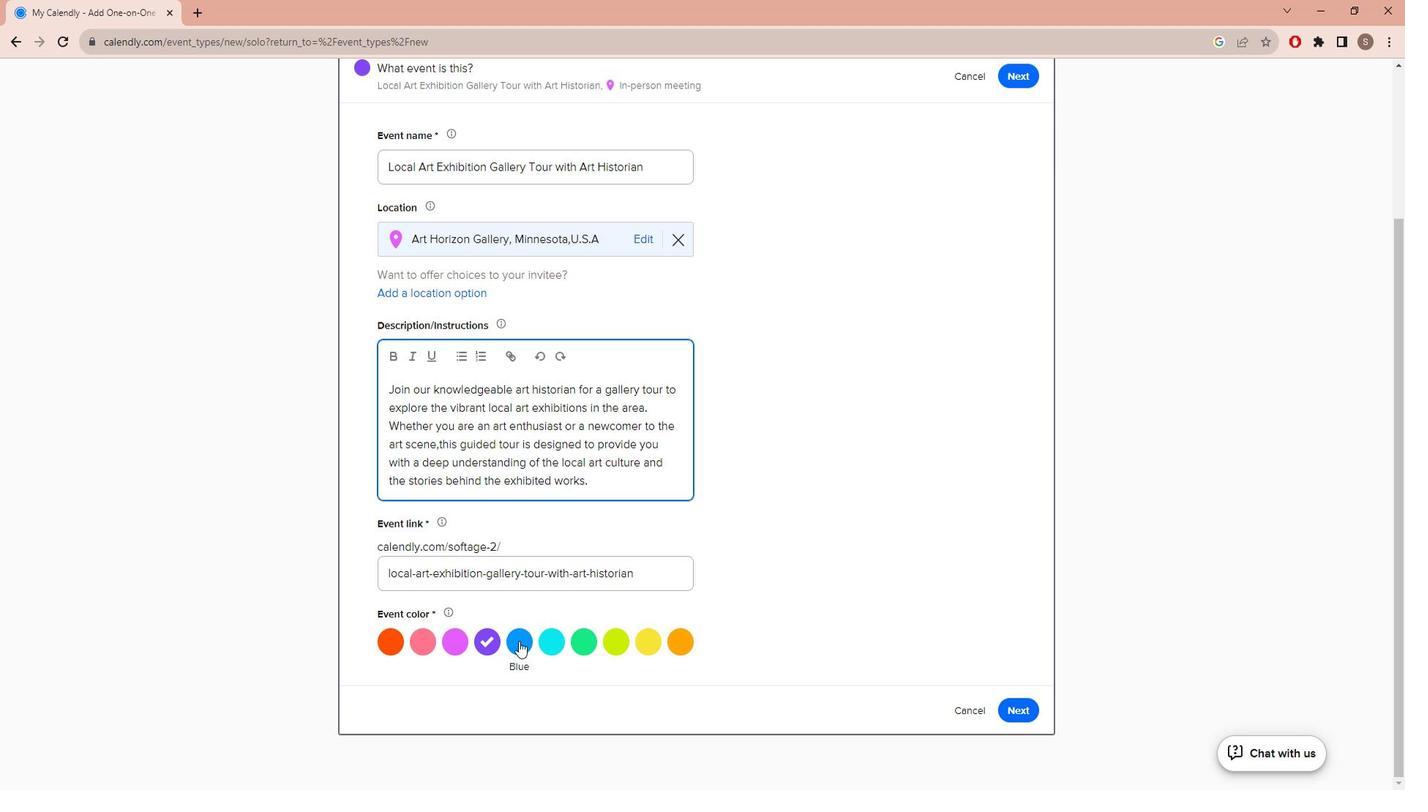 
Action: Mouse pressed left at (534, 635)
Screenshot: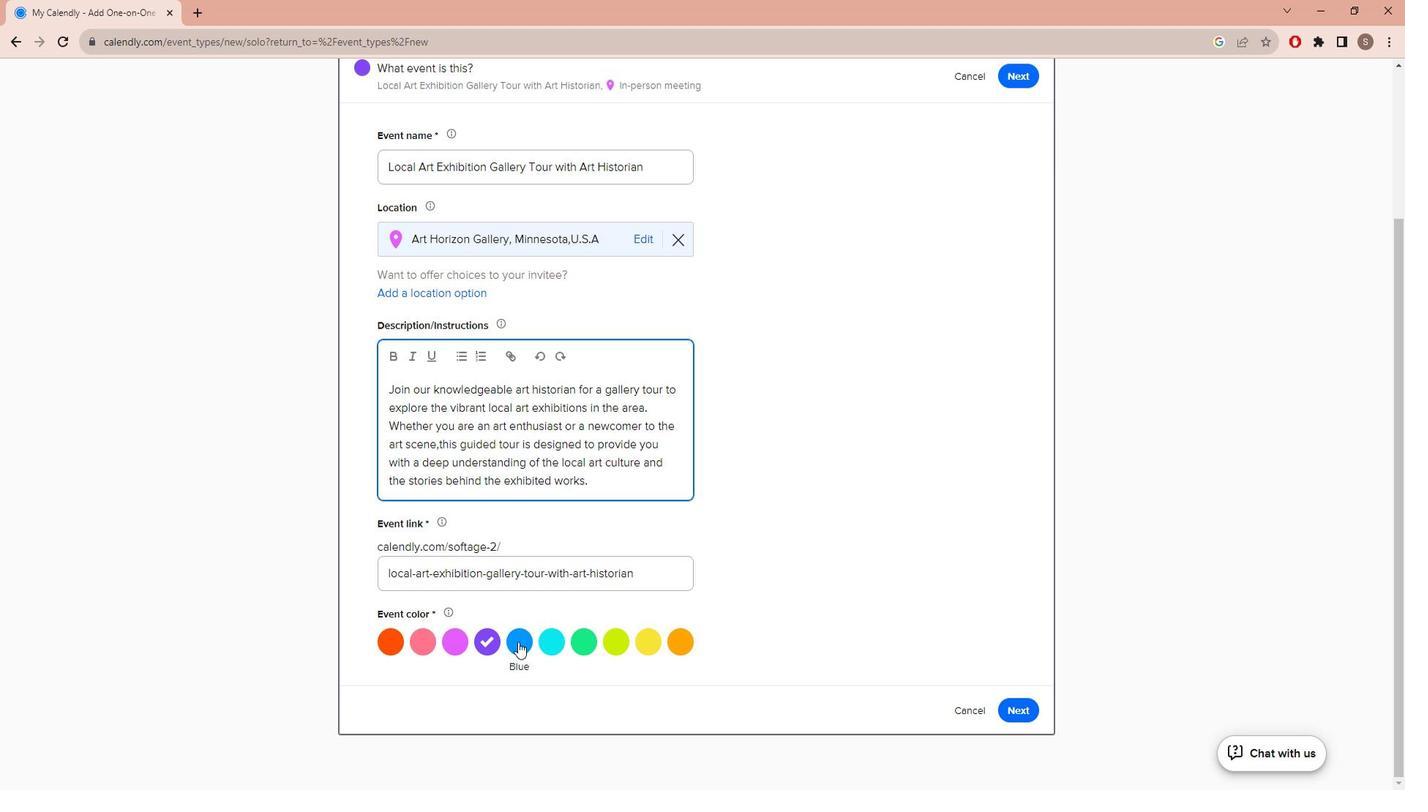 
Action: Mouse moved to (1025, 693)
Screenshot: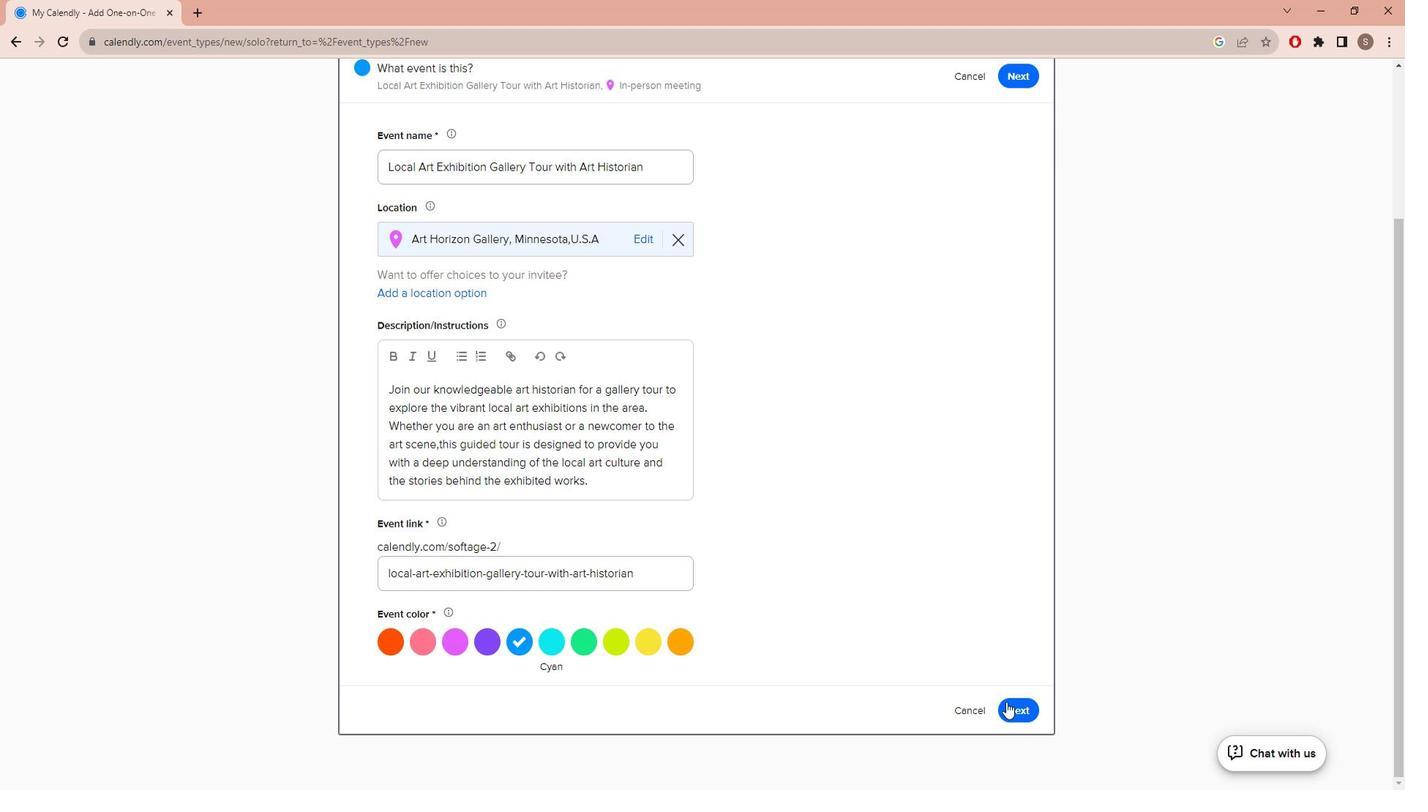 
Action: Mouse pressed left at (1025, 693)
Screenshot: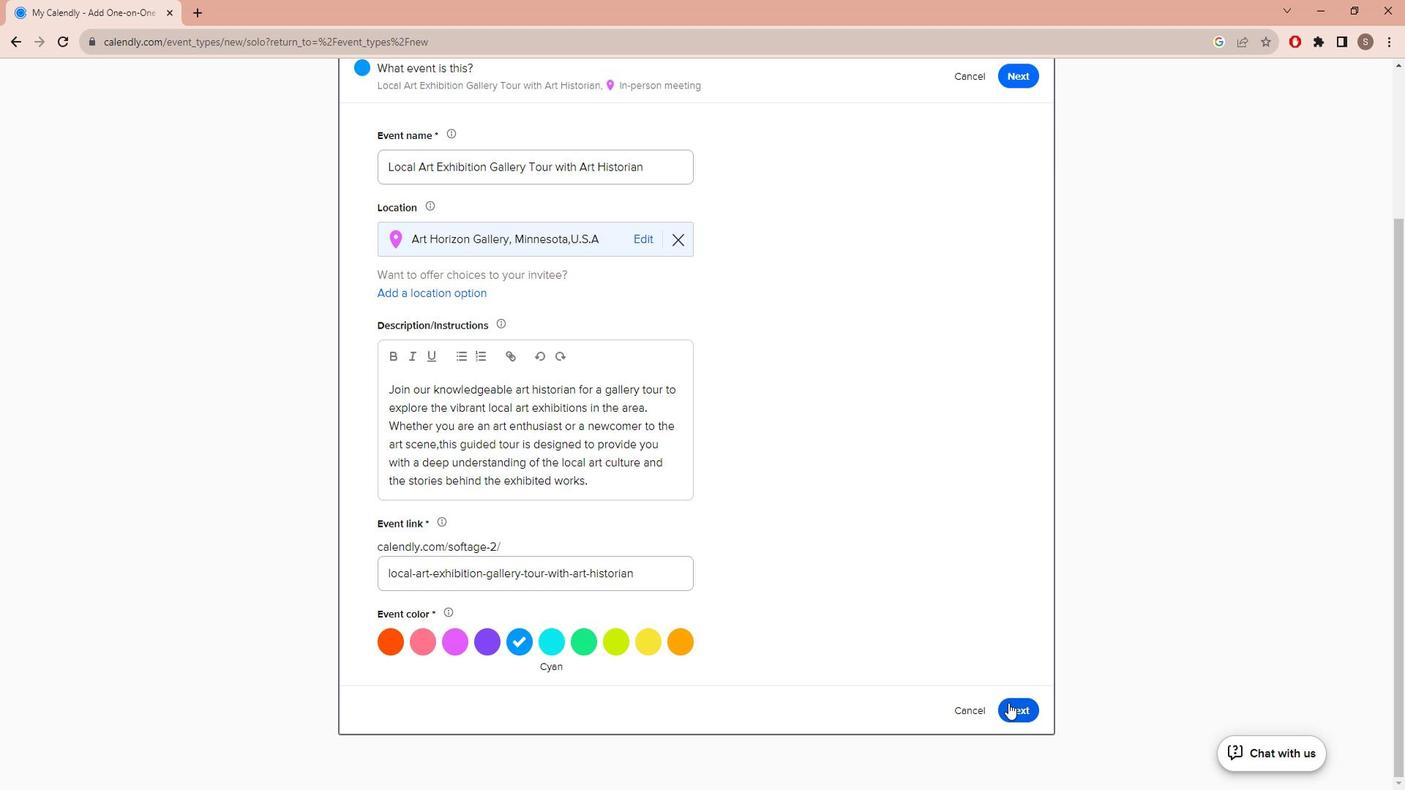 
Action: Mouse moved to (434, 450)
Screenshot: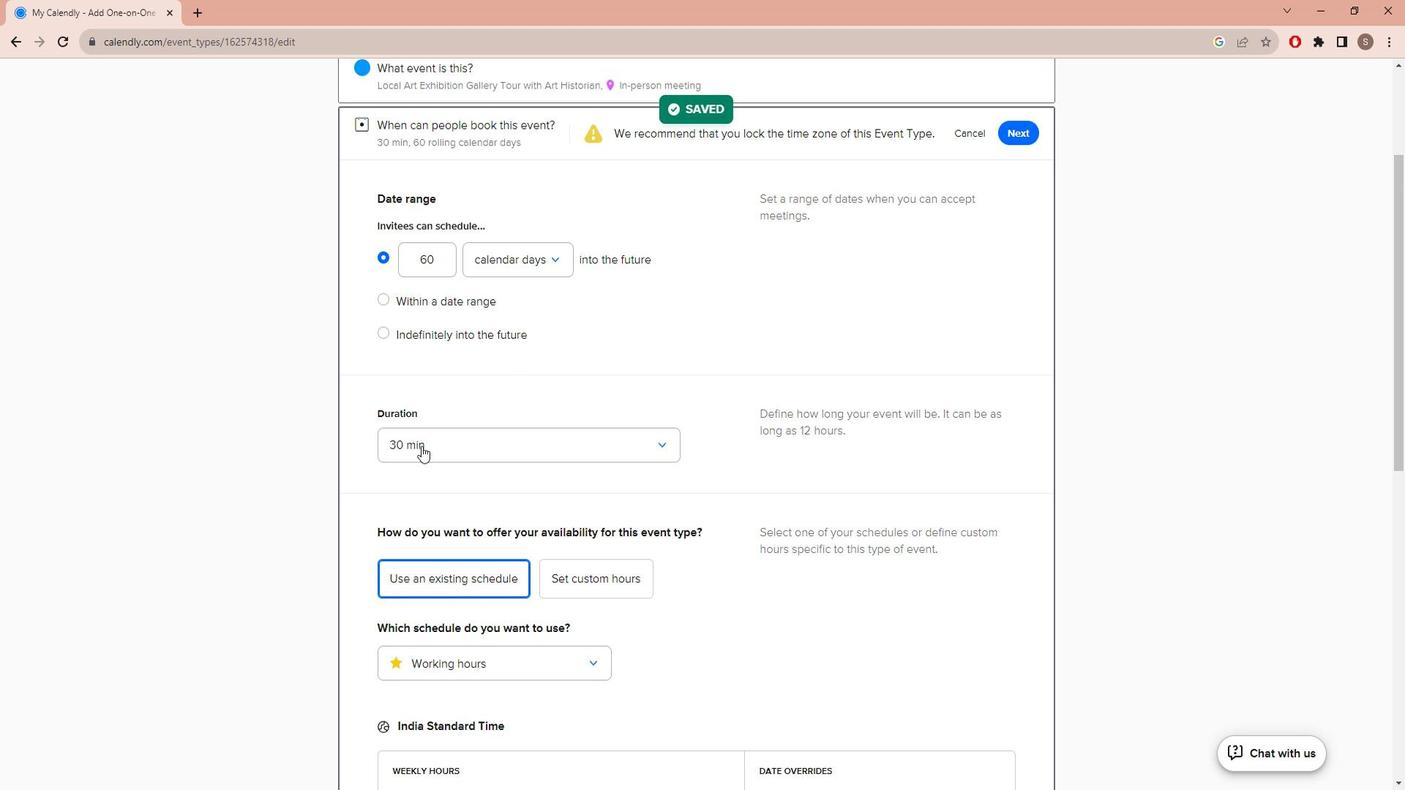 
Action: Mouse pressed left at (434, 450)
Screenshot: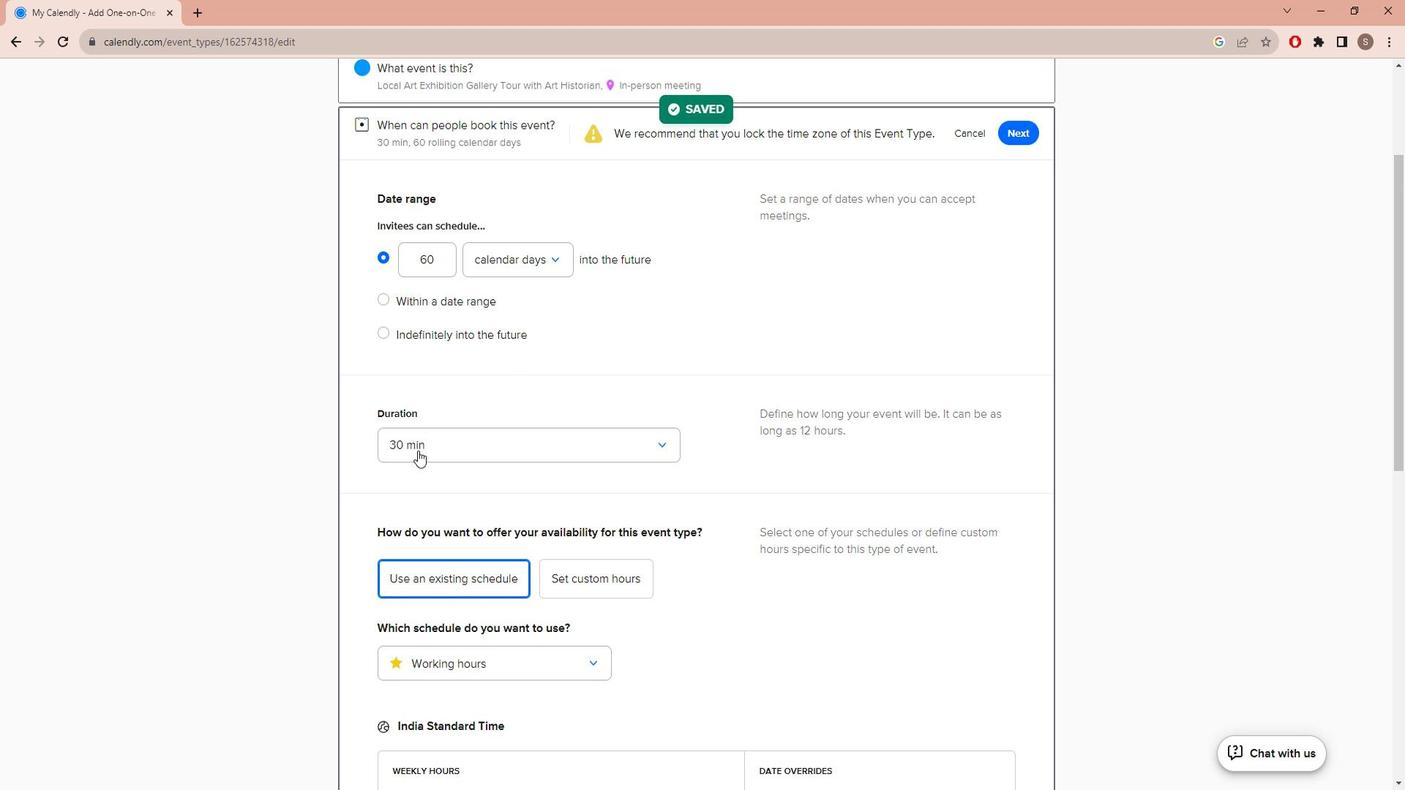 
Action: Mouse moved to (418, 594)
Screenshot: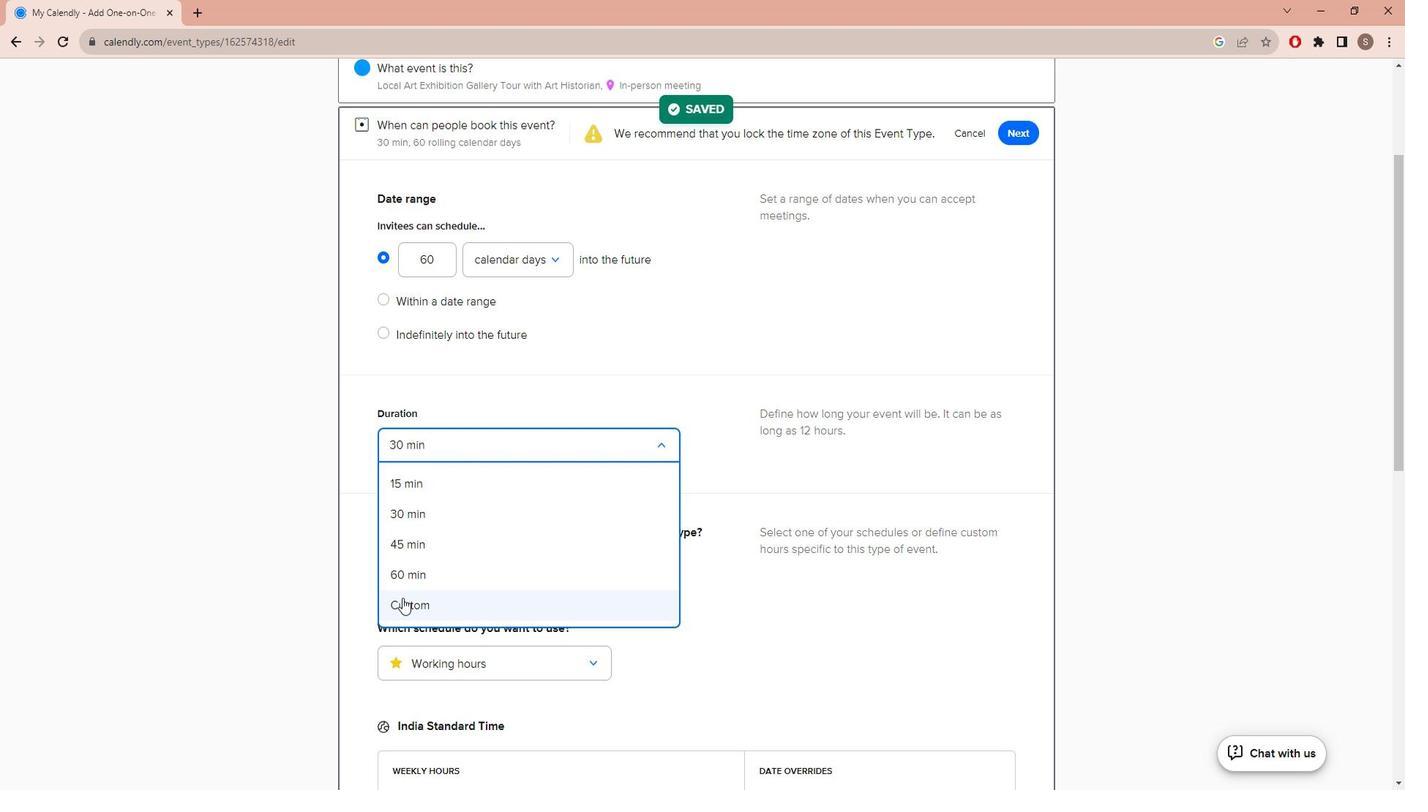
Action: Mouse pressed left at (418, 594)
Screenshot: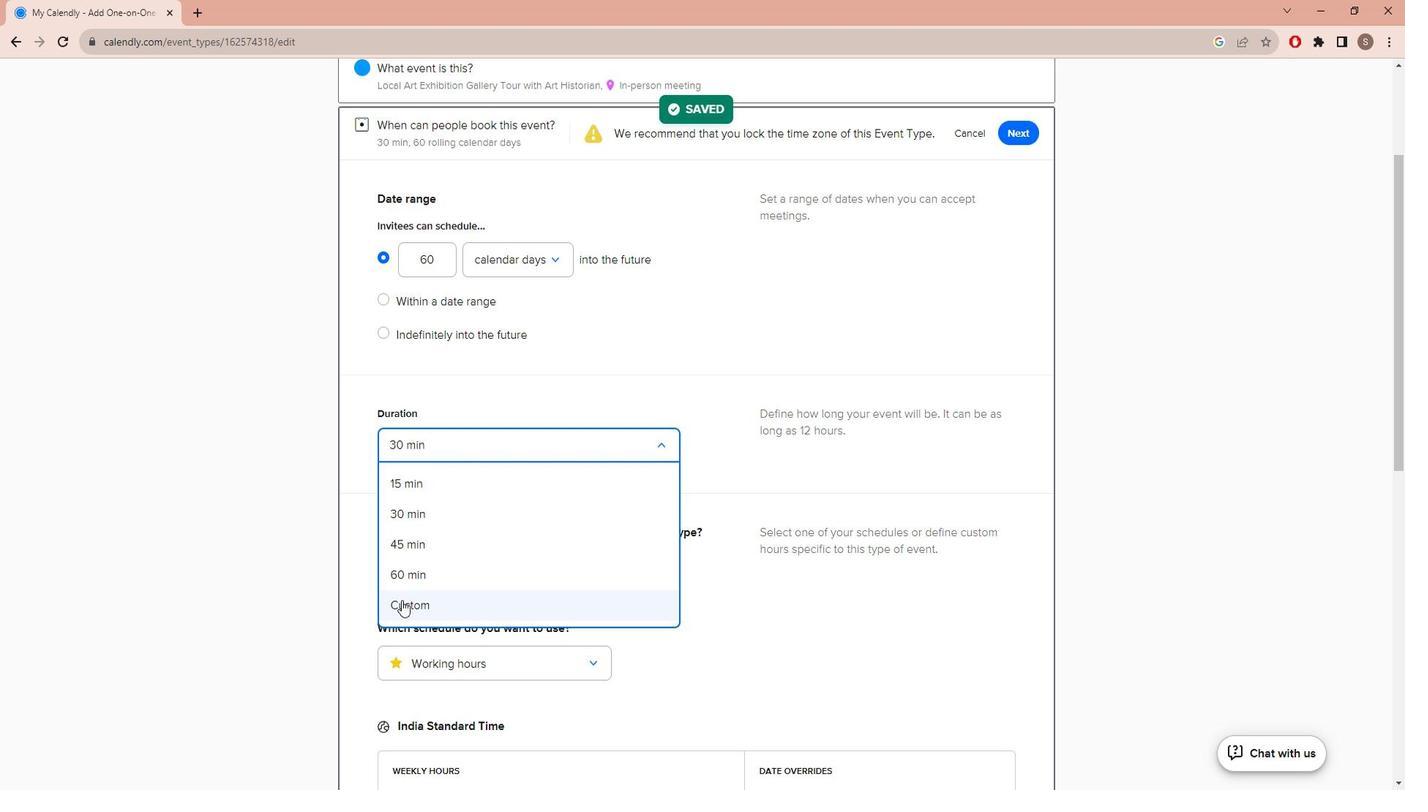 
Action: Mouse moved to (511, 458)
Screenshot: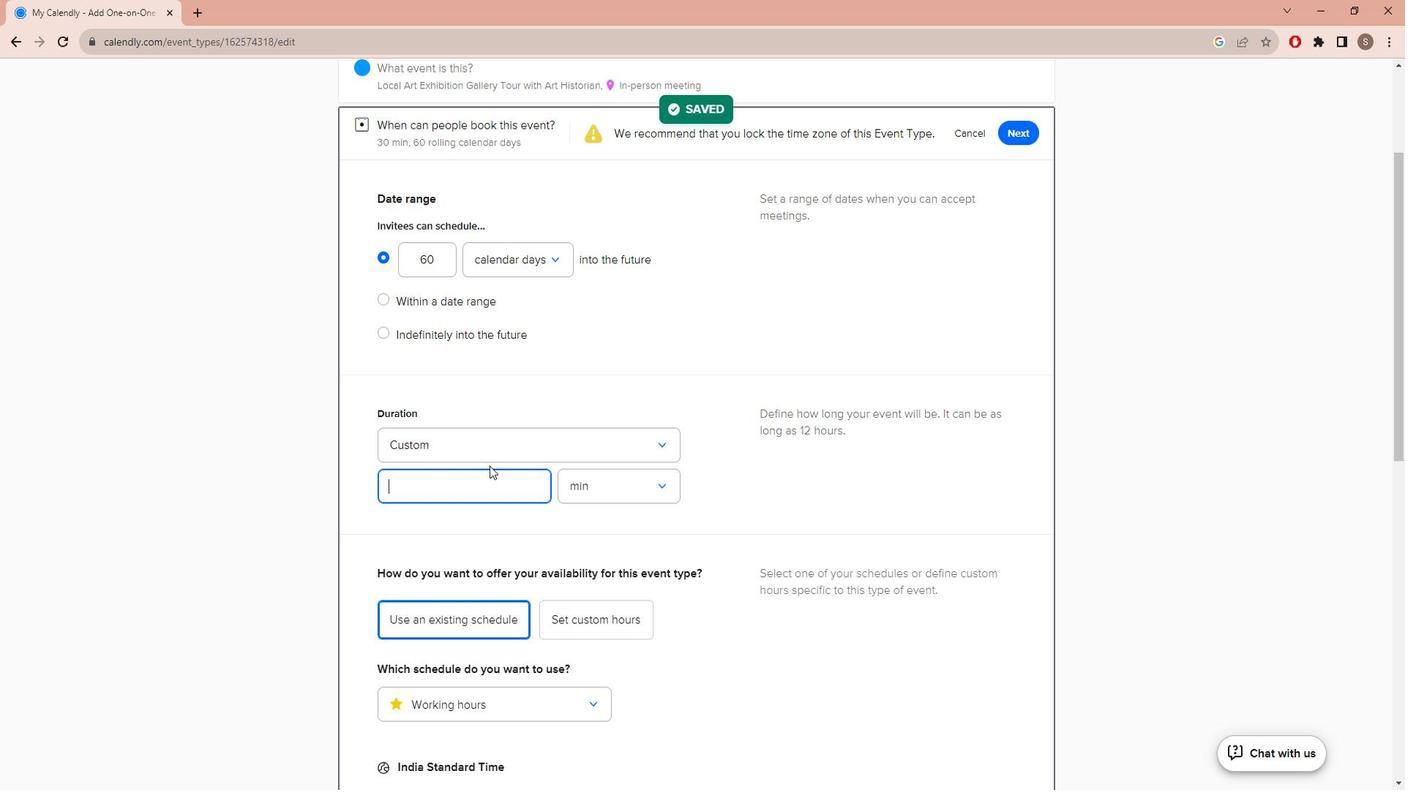 
Action: Key pressed 75
Screenshot: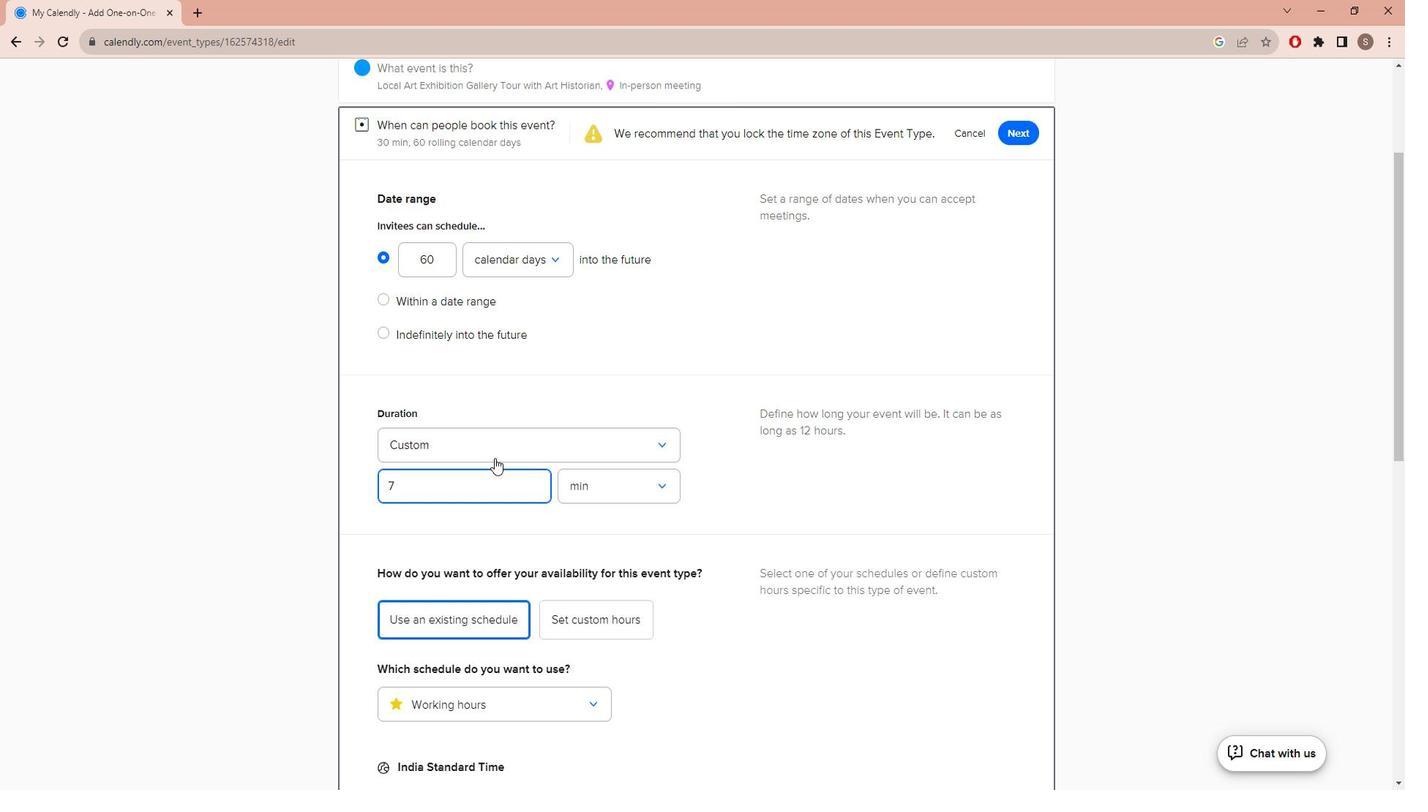 
Action: Mouse moved to (498, 531)
Screenshot: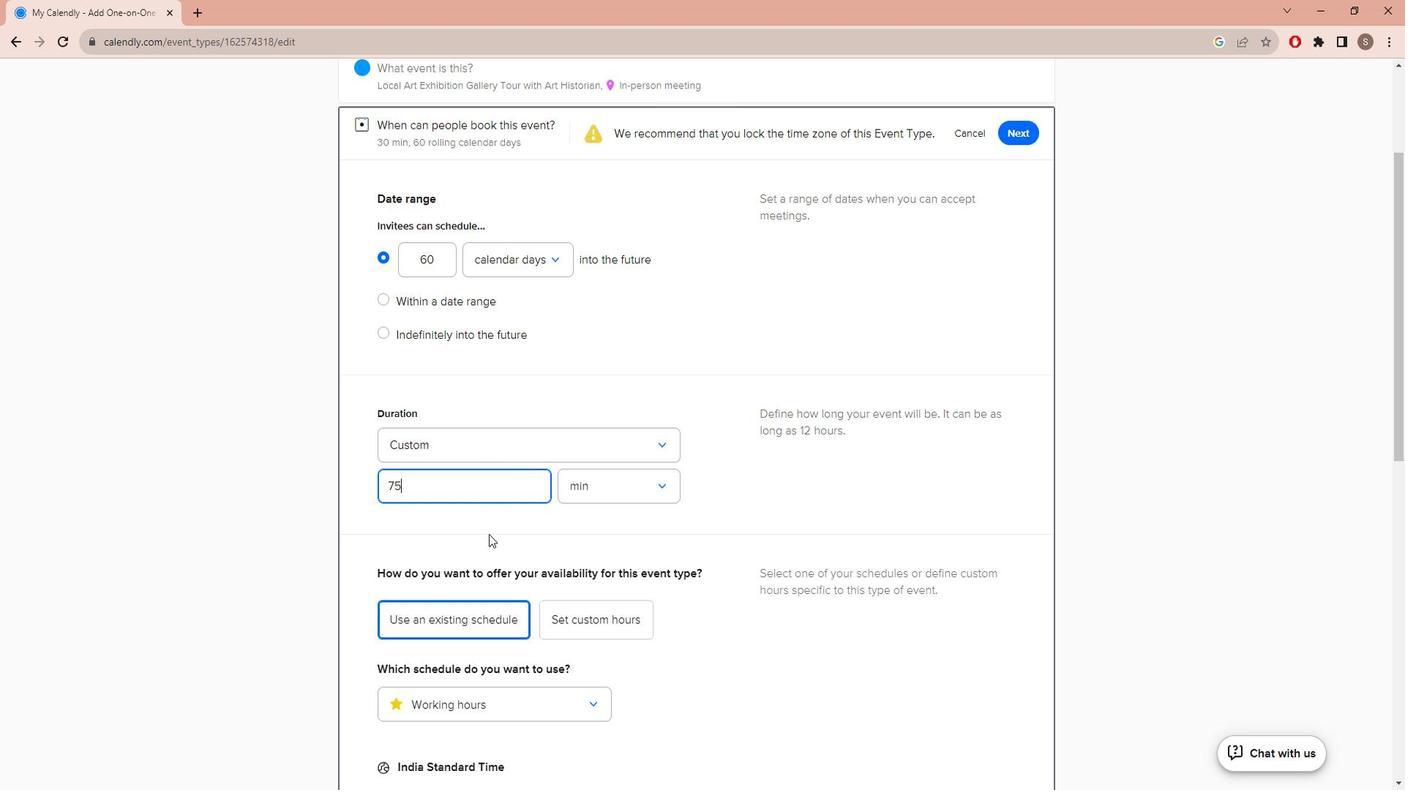 
Action: Mouse pressed left at (498, 531)
Screenshot: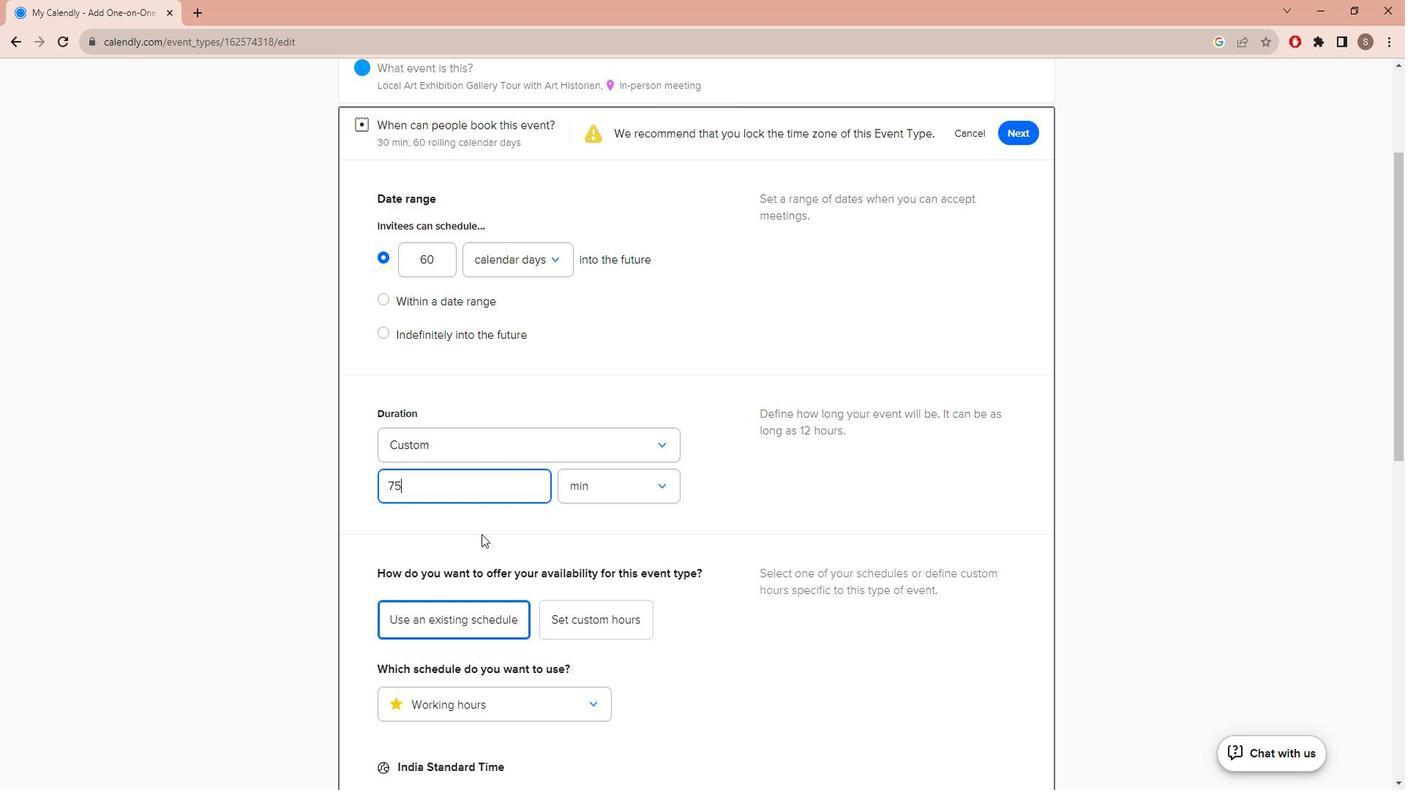 
Action: Mouse moved to (498, 528)
Screenshot: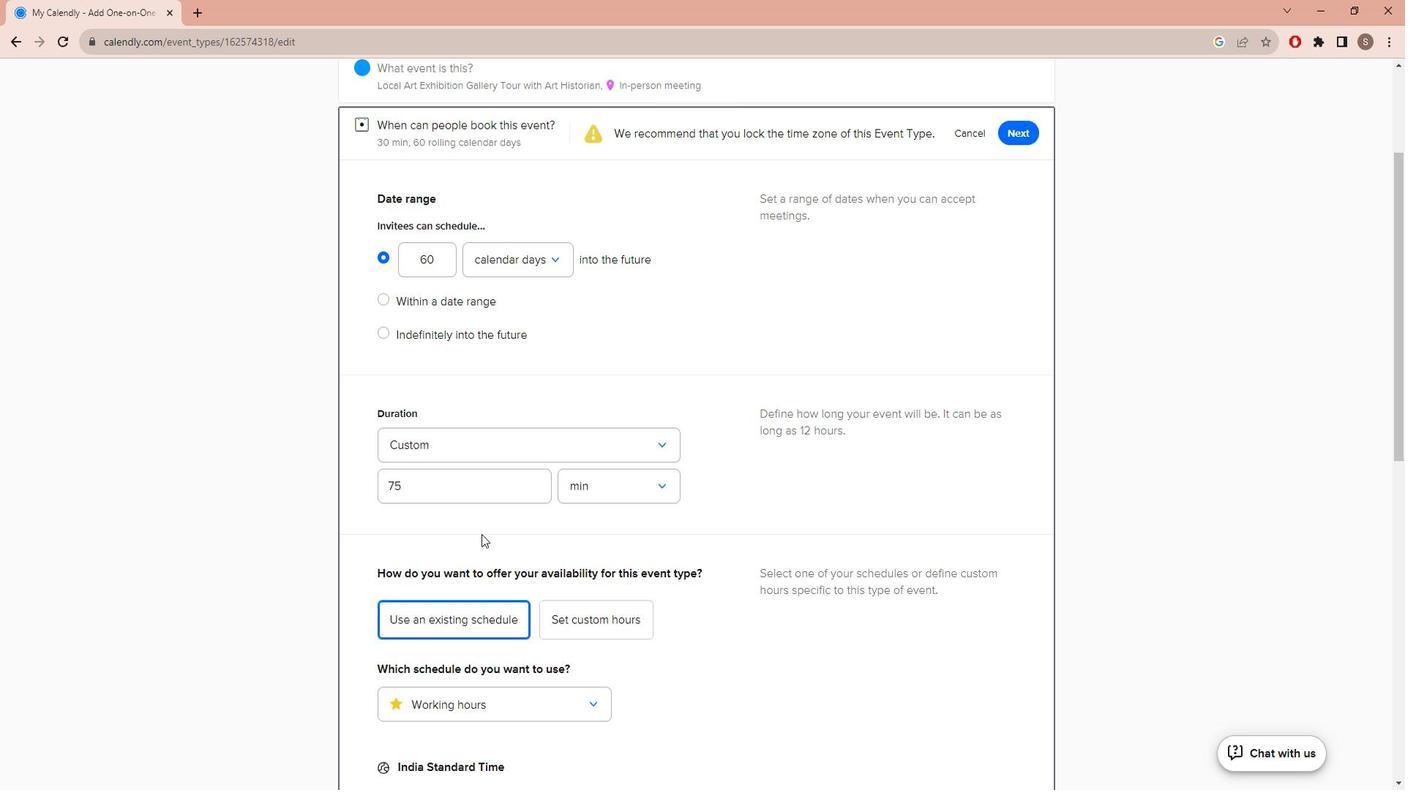 
Action: Mouse scrolled (498, 527) with delta (0, 0)
Screenshot: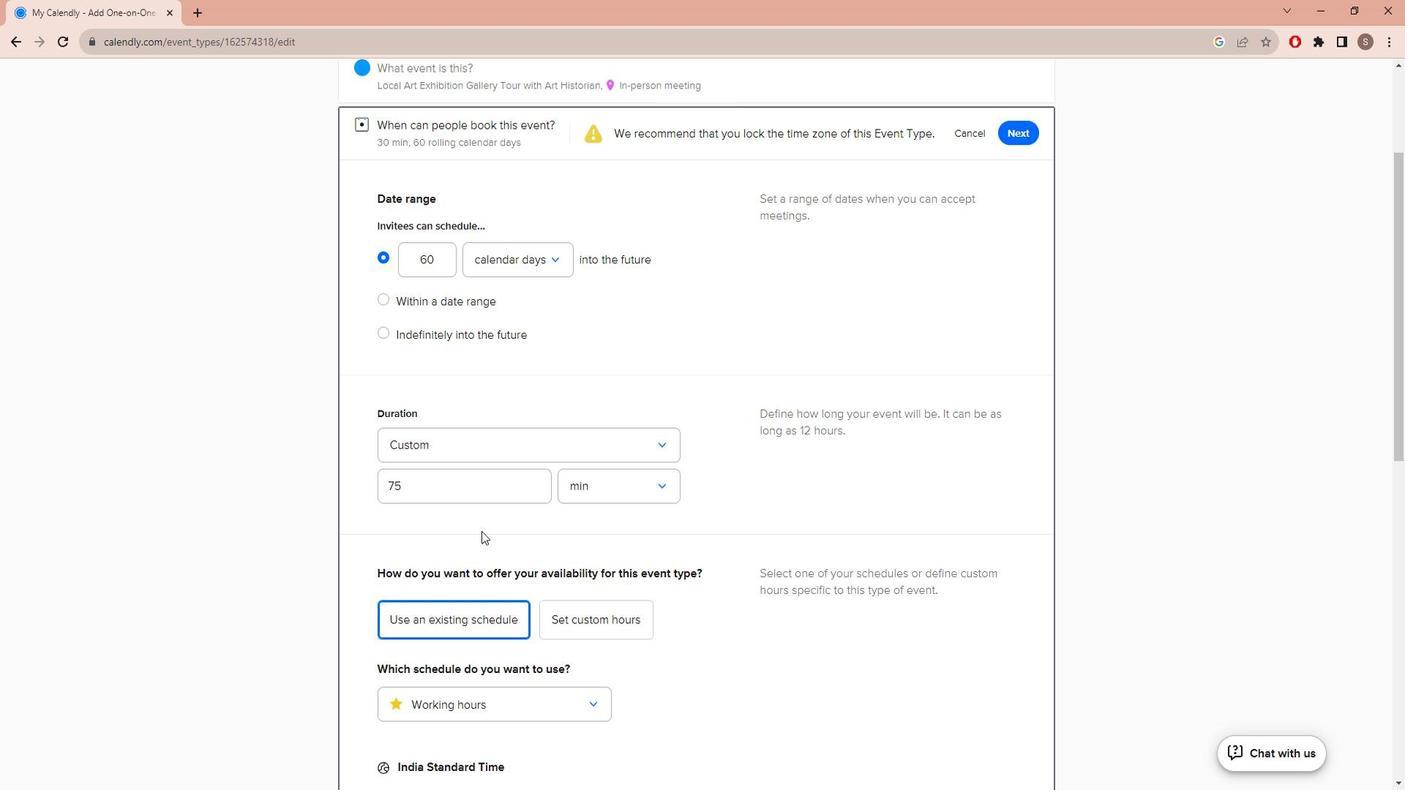 
Action: Mouse scrolled (498, 527) with delta (0, 0)
Screenshot: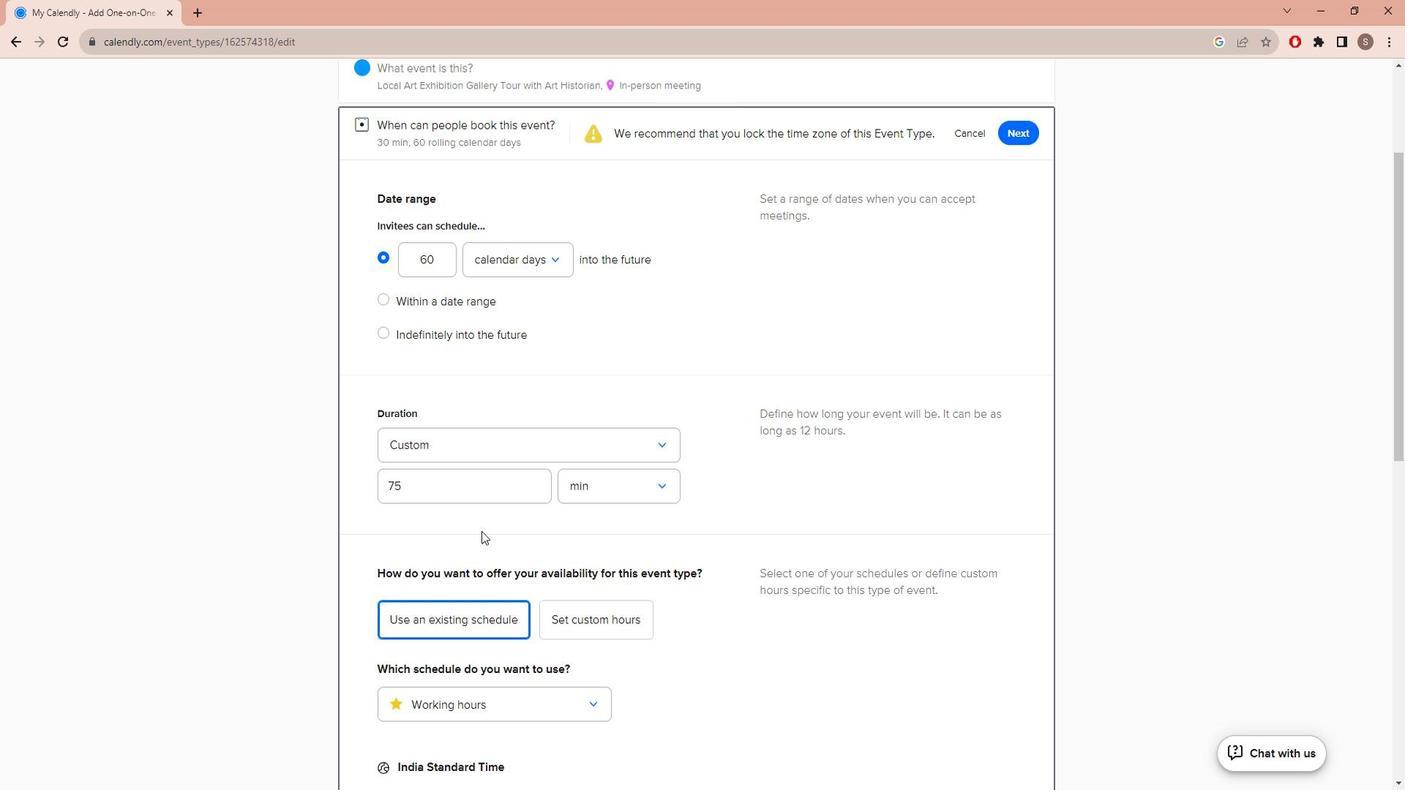 
Action: Mouse scrolled (498, 526) with delta (0, -1)
Screenshot: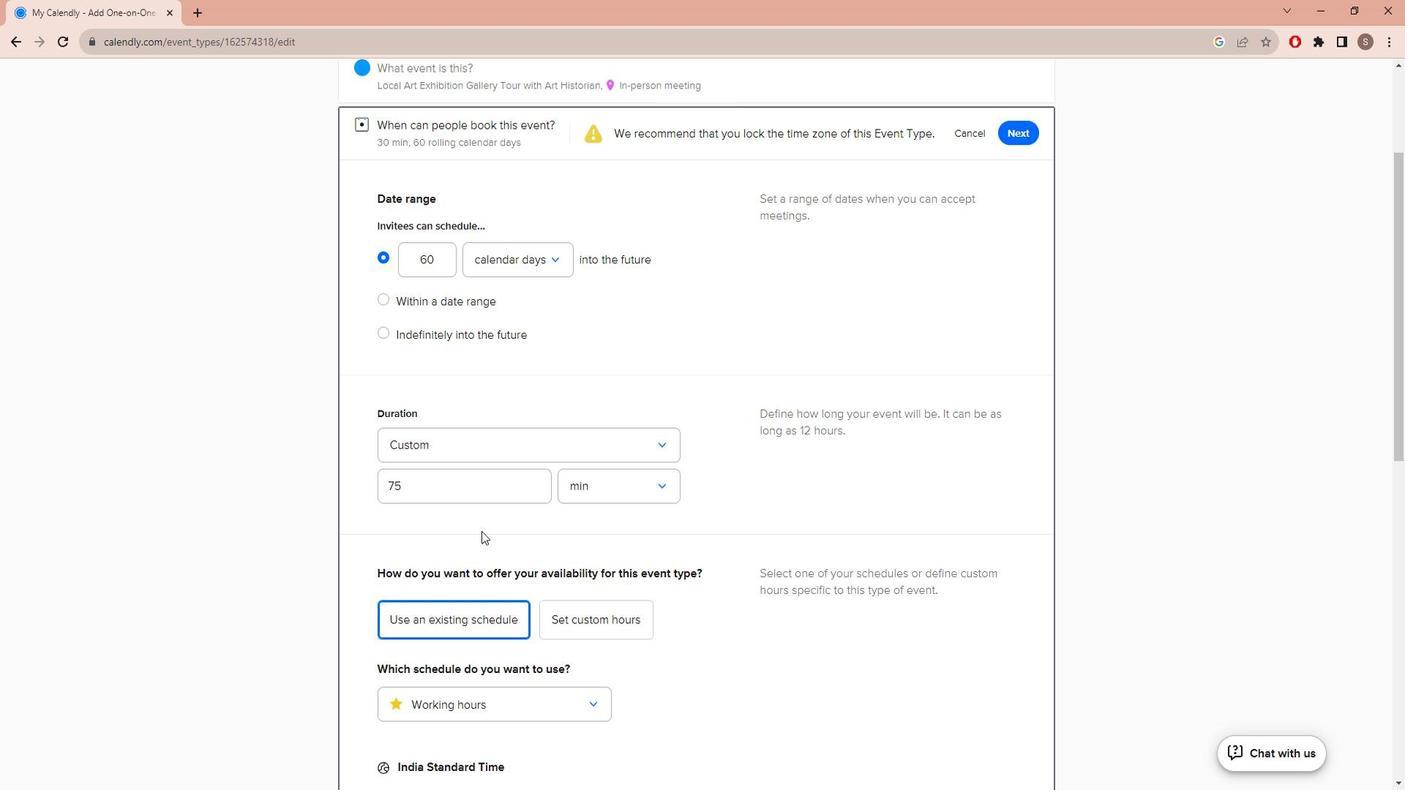 
Action: Mouse scrolled (498, 527) with delta (0, 0)
Screenshot: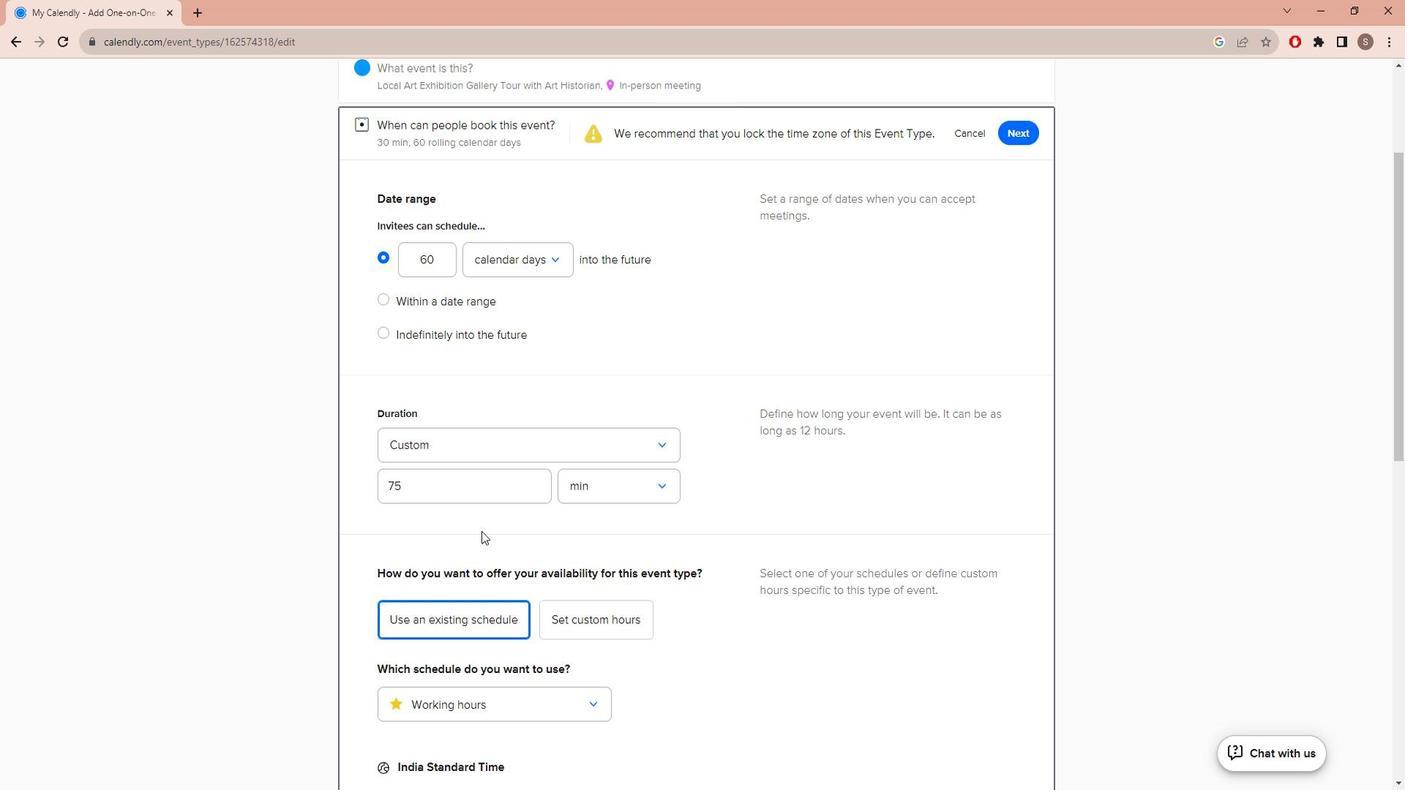 
Action: Mouse scrolled (498, 527) with delta (0, 0)
Screenshot: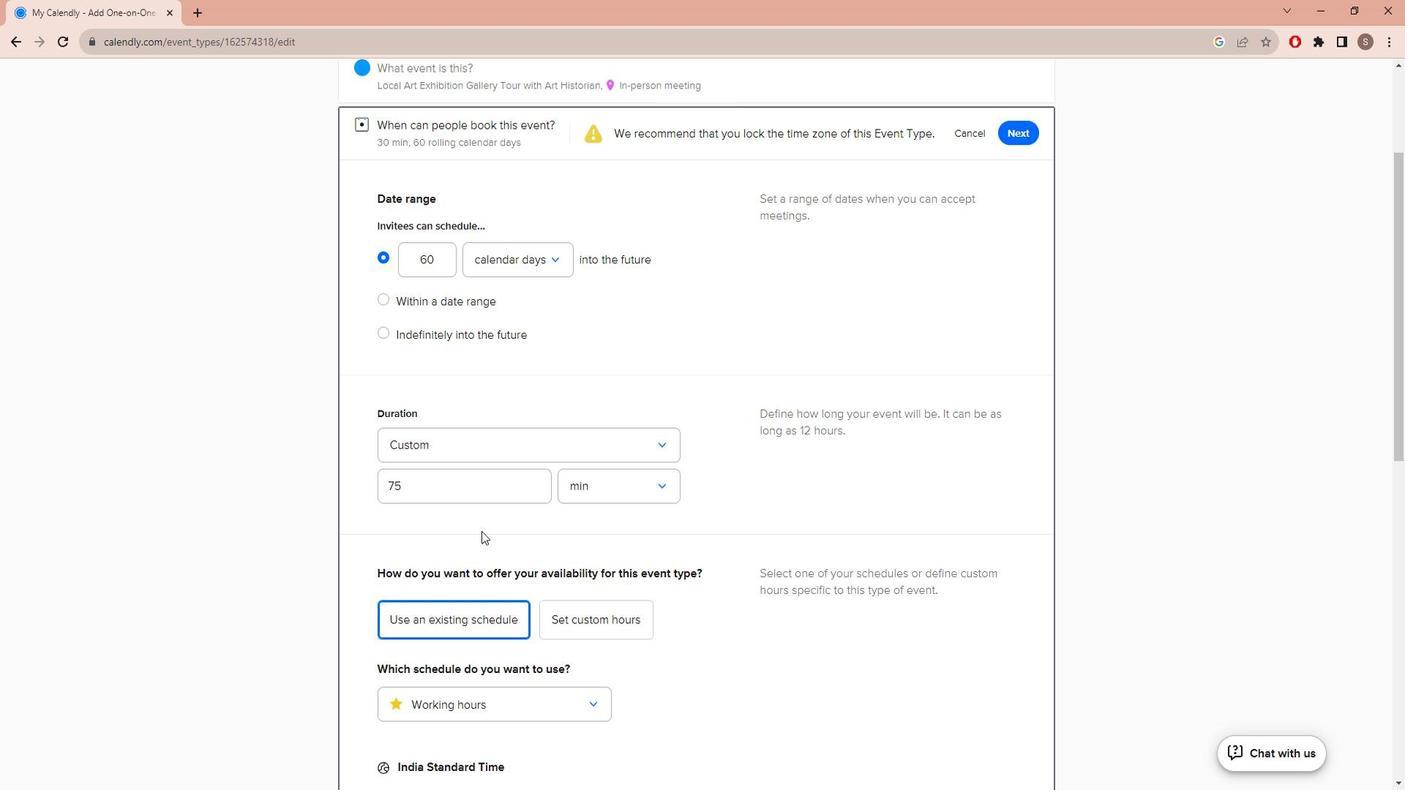 
Action: Mouse scrolled (498, 527) with delta (0, 0)
Screenshot: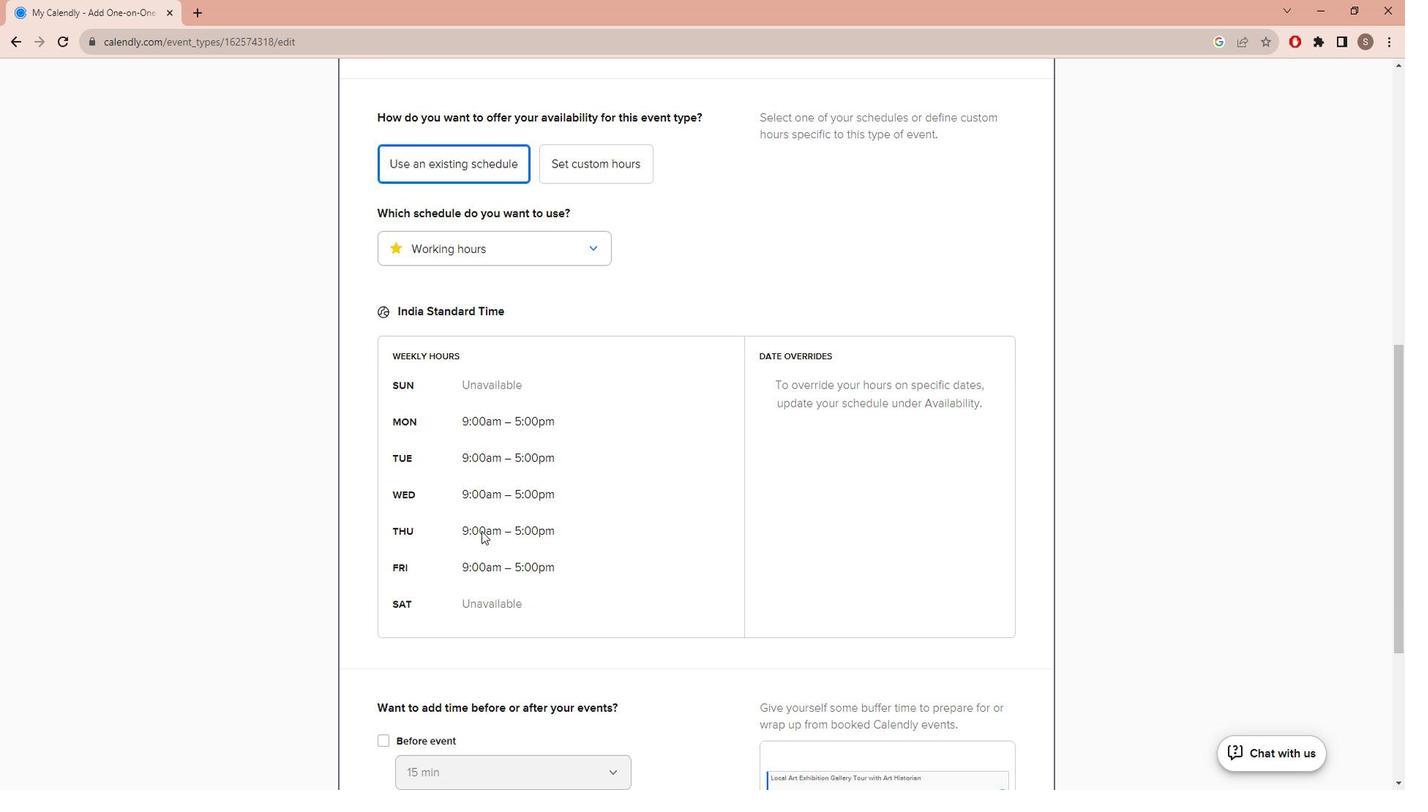 
Action: Mouse scrolled (498, 527) with delta (0, 0)
Screenshot: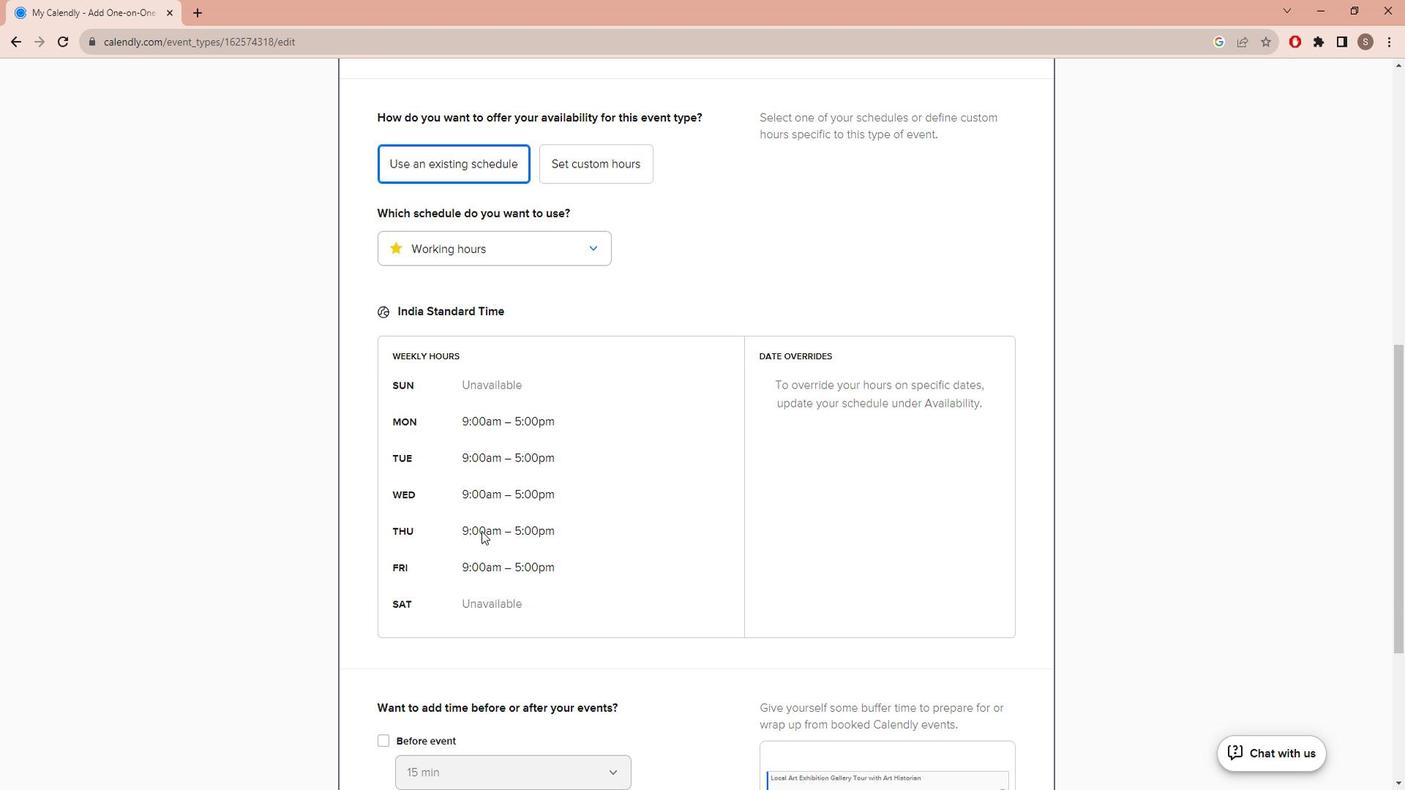 
Action: Mouse scrolled (498, 527) with delta (0, 0)
Screenshot: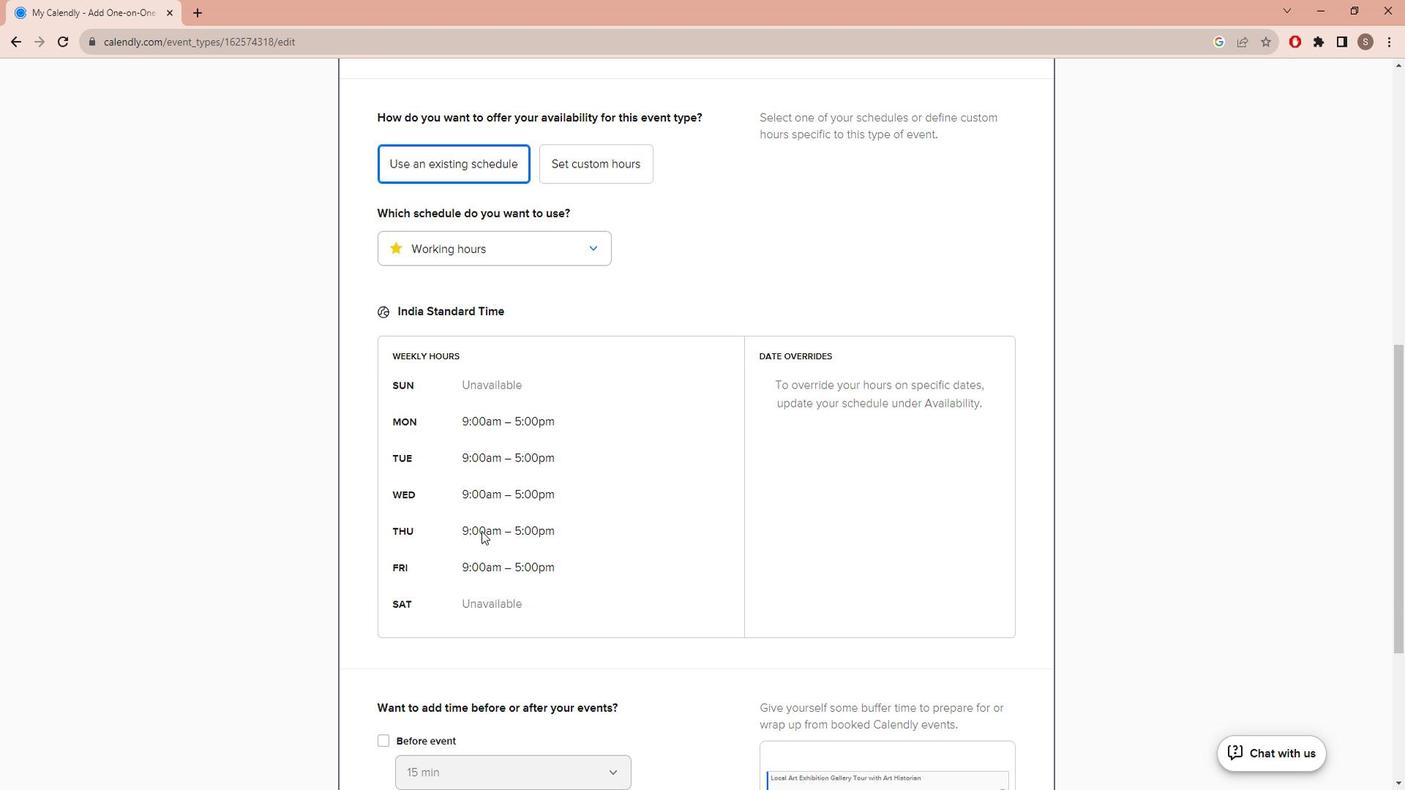 
Action: Mouse scrolled (498, 527) with delta (0, 0)
Screenshot: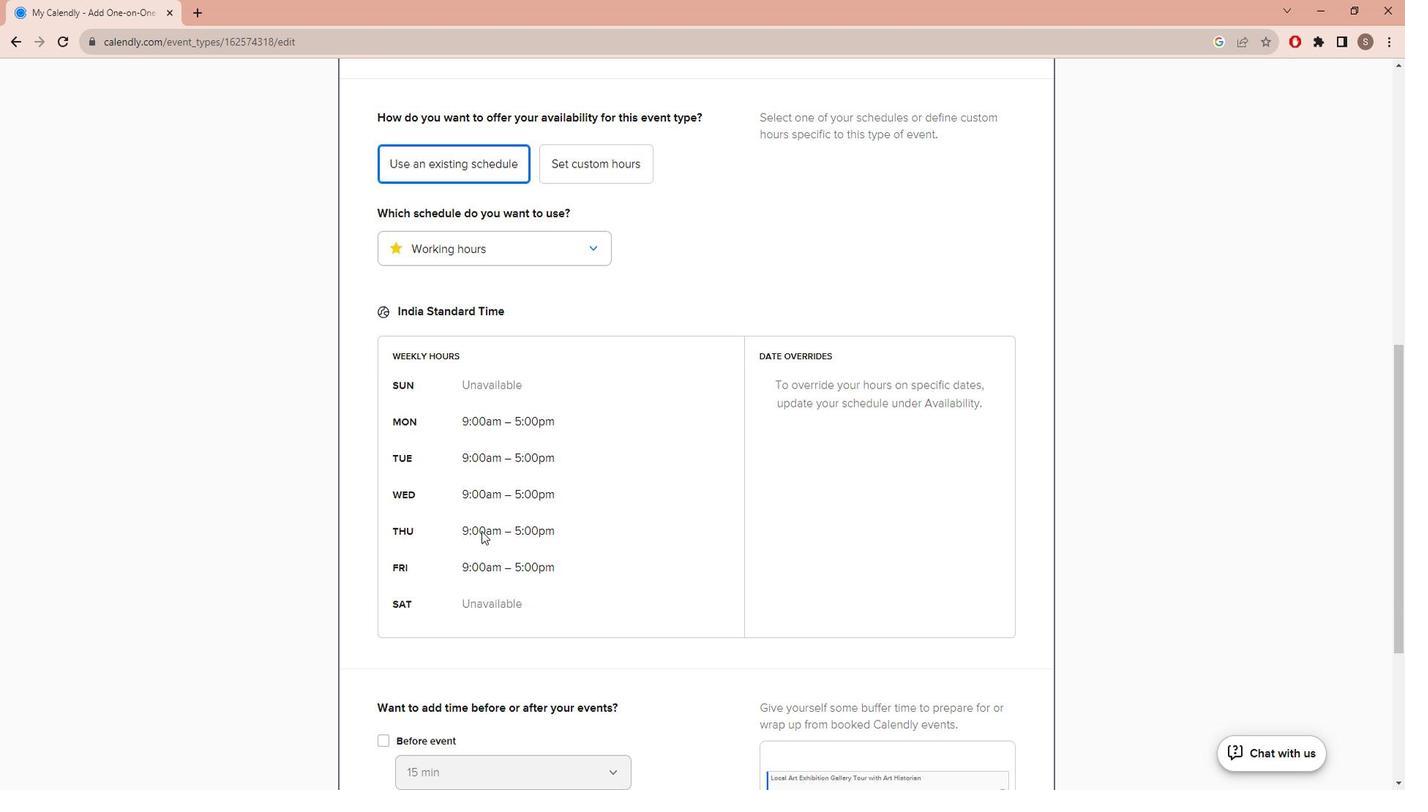 
Action: Mouse scrolled (498, 527) with delta (0, 0)
Screenshot: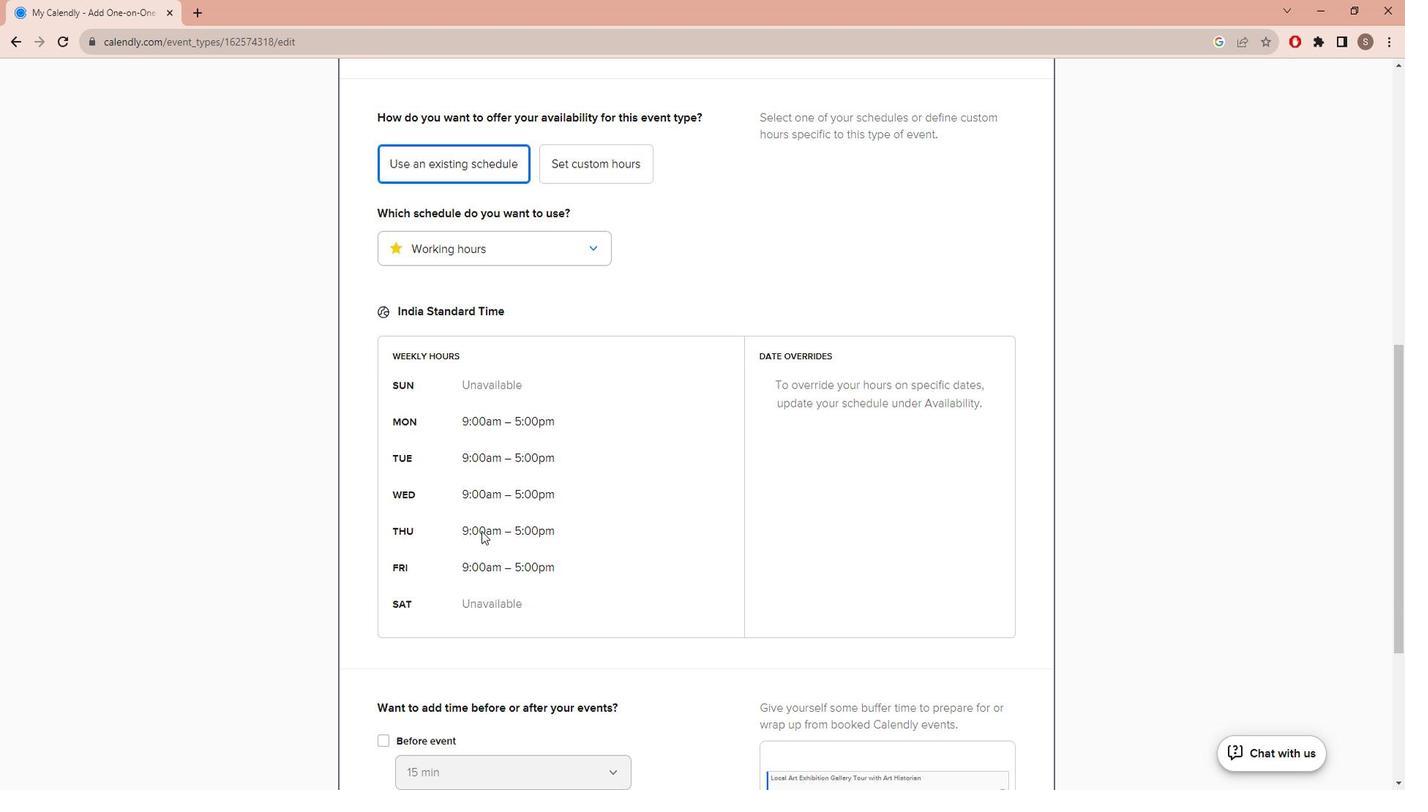 
Action: Mouse moved to (1031, 699)
Screenshot: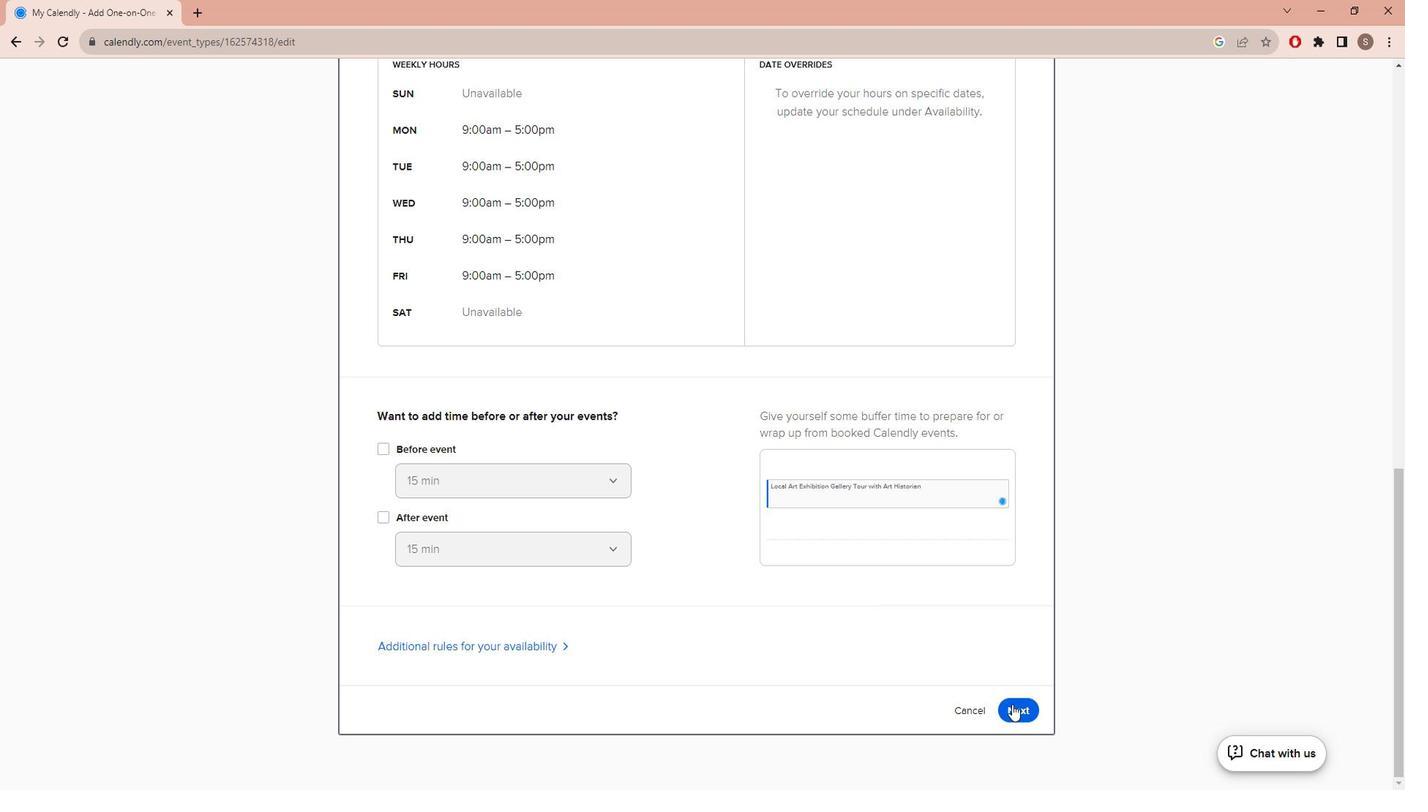 
Action: Mouse pressed left at (1031, 699)
Screenshot: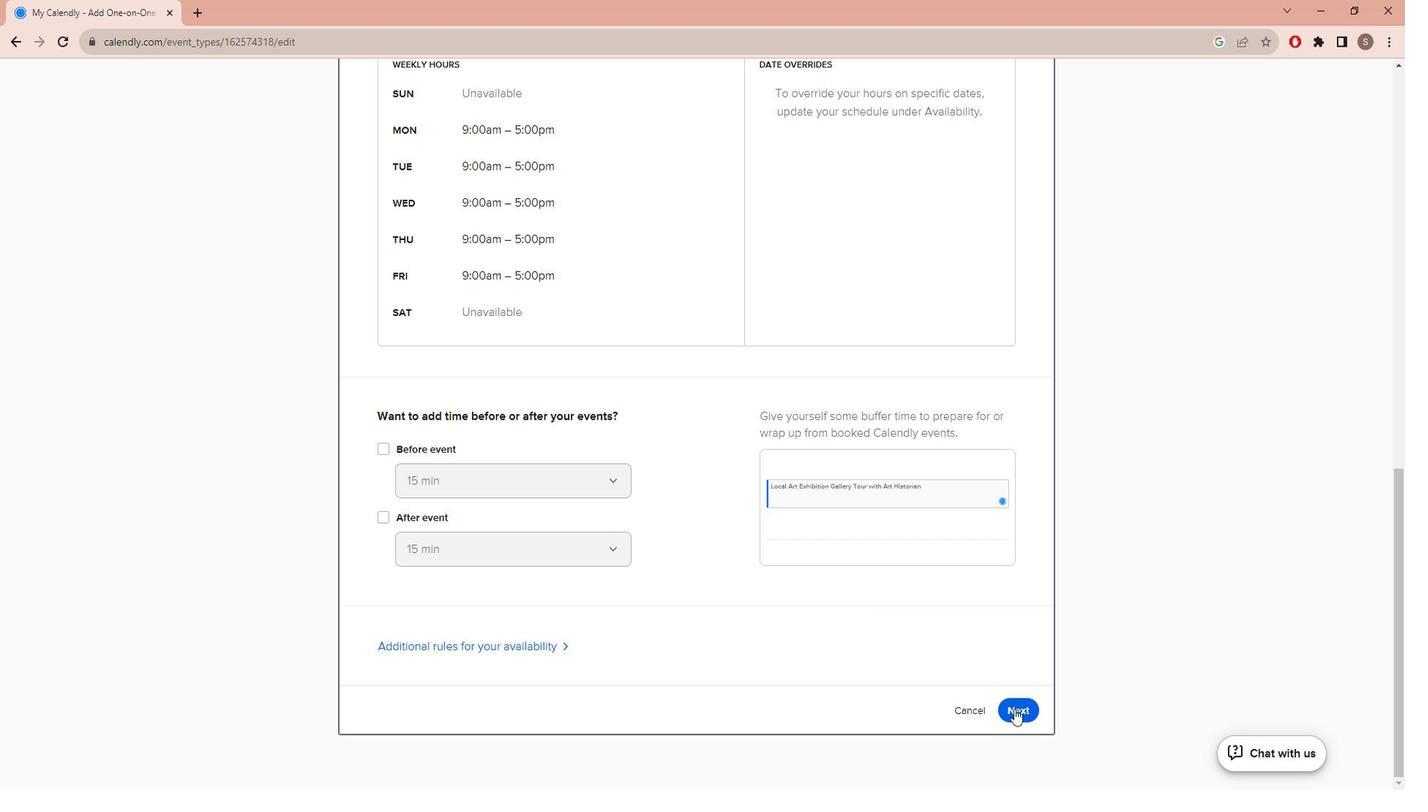 
Action: Mouse moved to (935, 611)
Screenshot: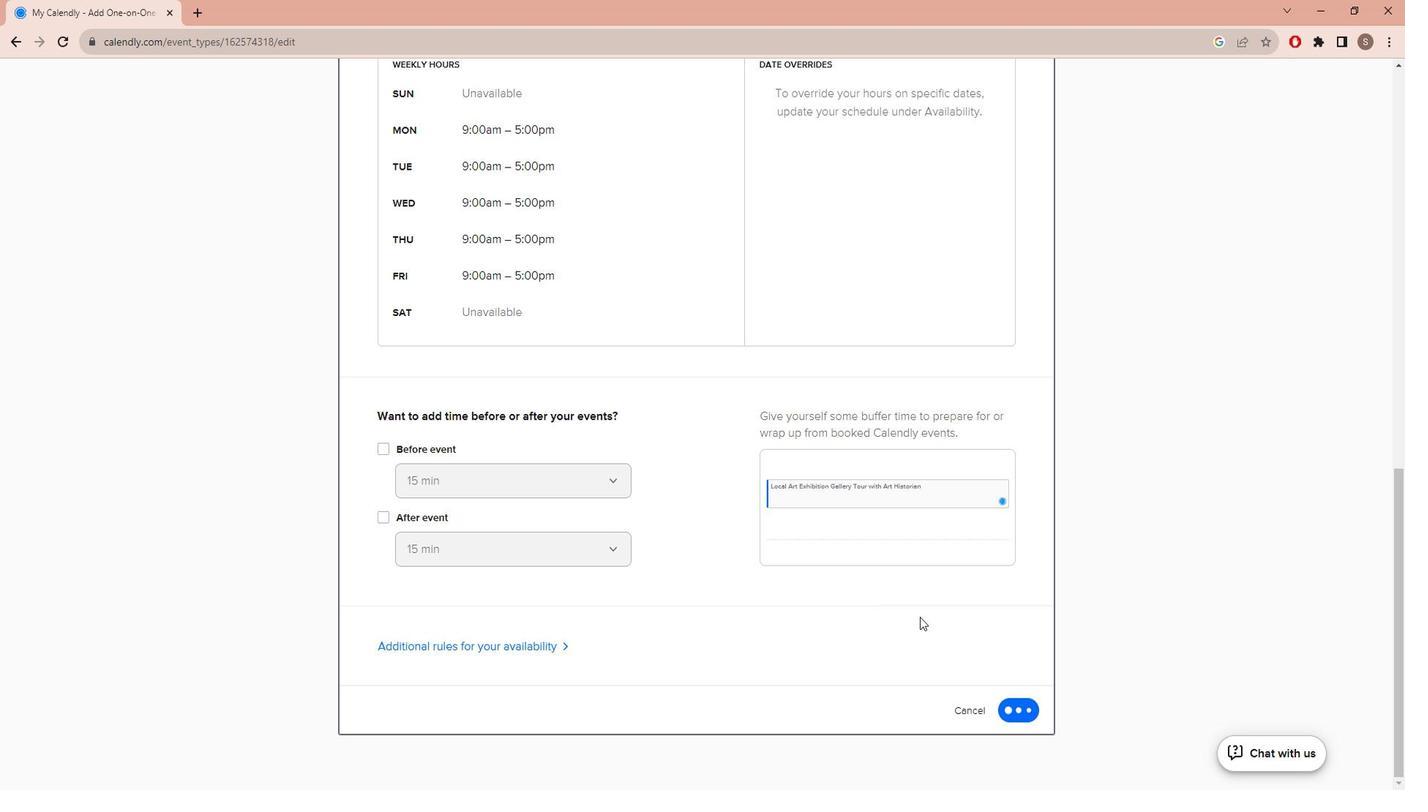 
